 Task: Check the news on climate change.
Action: Mouse moved to (126, 219)
Screenshot: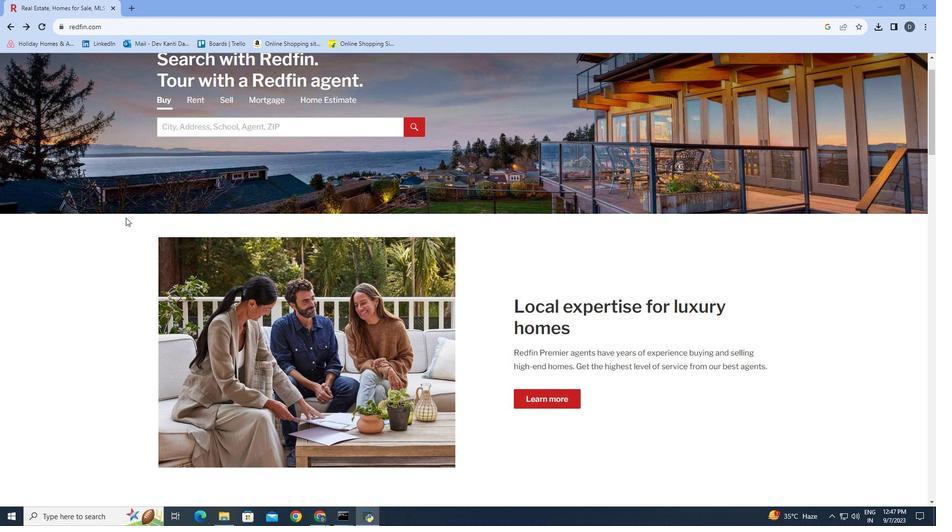 
Action: Mouse scrolled (126, 218) with delta (0, 0)
Screenshot: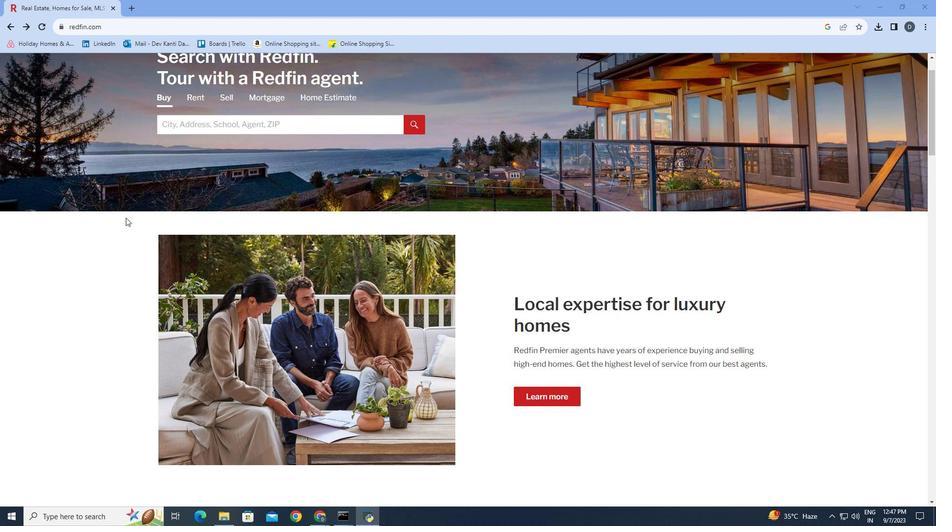 
Action: Mouse scrolled (126, 218) with delta (0, 0)
Screenshot: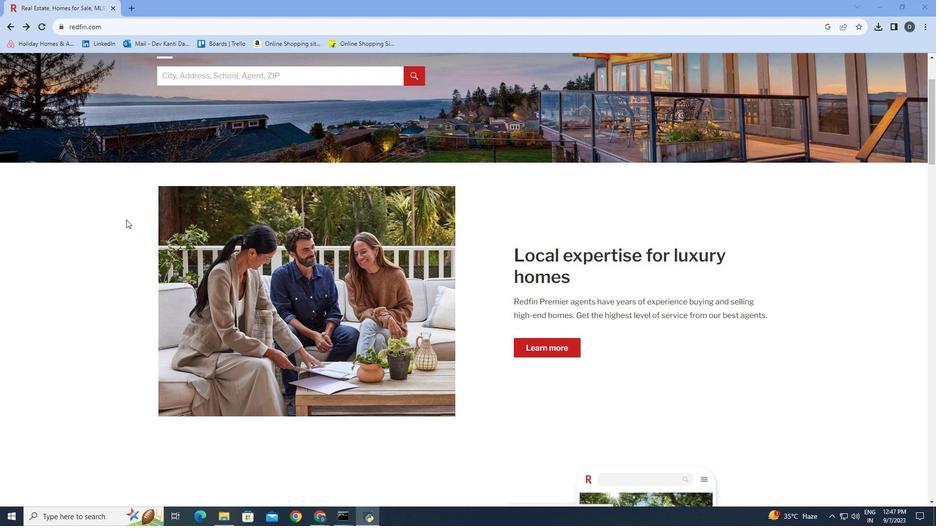 
Action: Mouse moved to (127, 221)
Screenshot: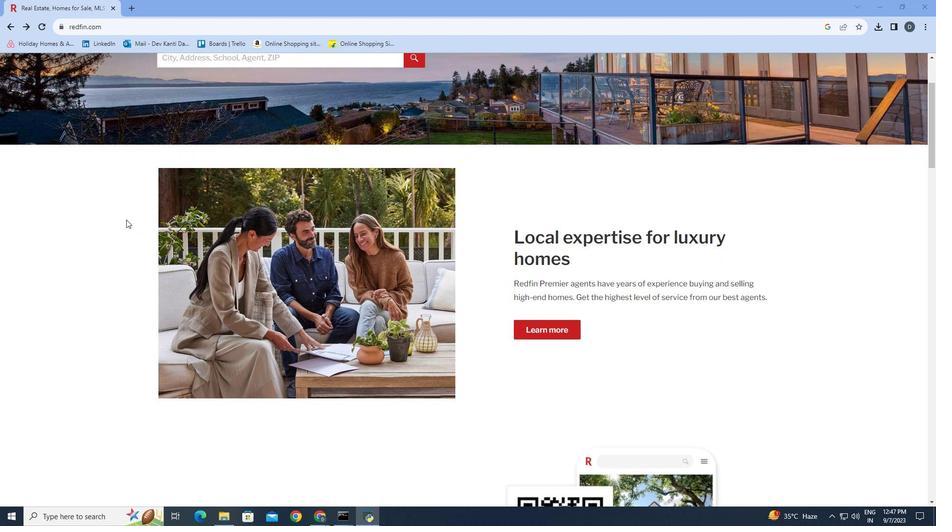 
Action: Mouse scrolled (127, 220) with delta (0, 0)
Screenshot: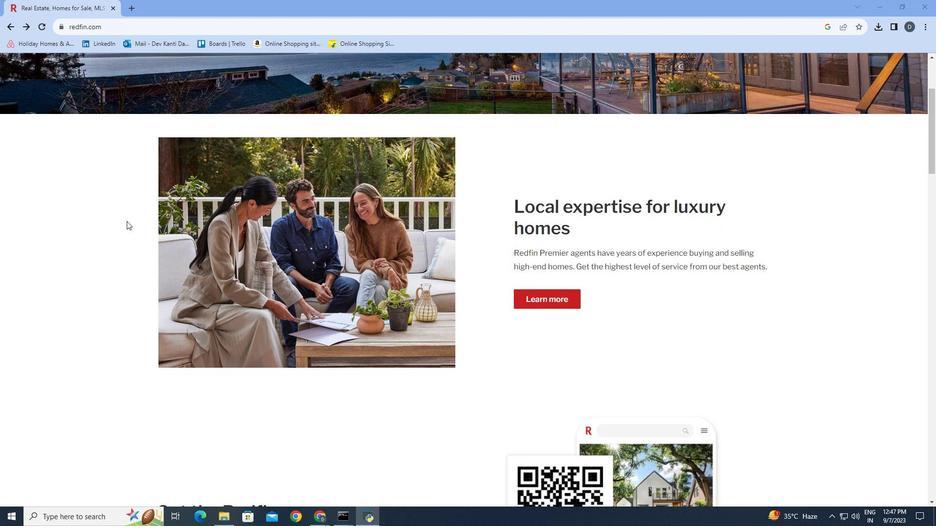 
Action: Mouse moved to (127, 222)
Screenshot: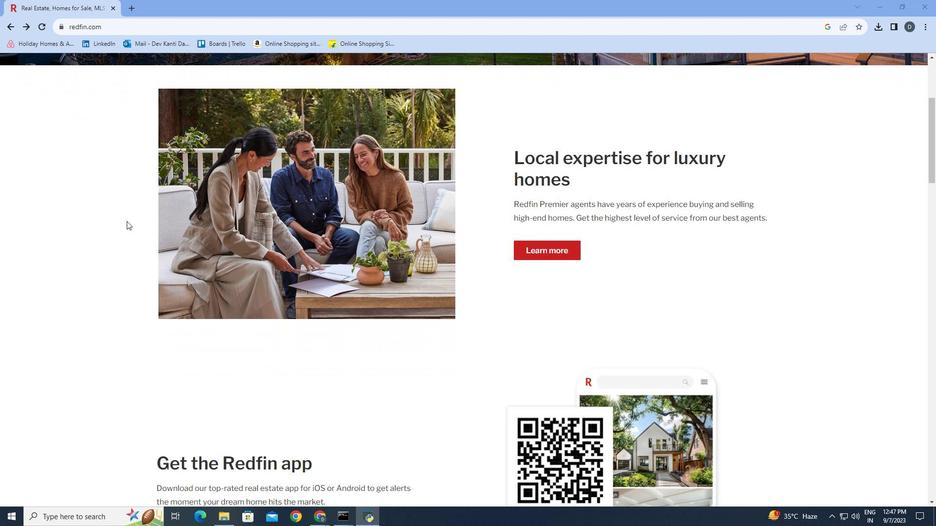 
Action: Mouse scrolled (127, 221) with delta (0, 0)
Screenshot: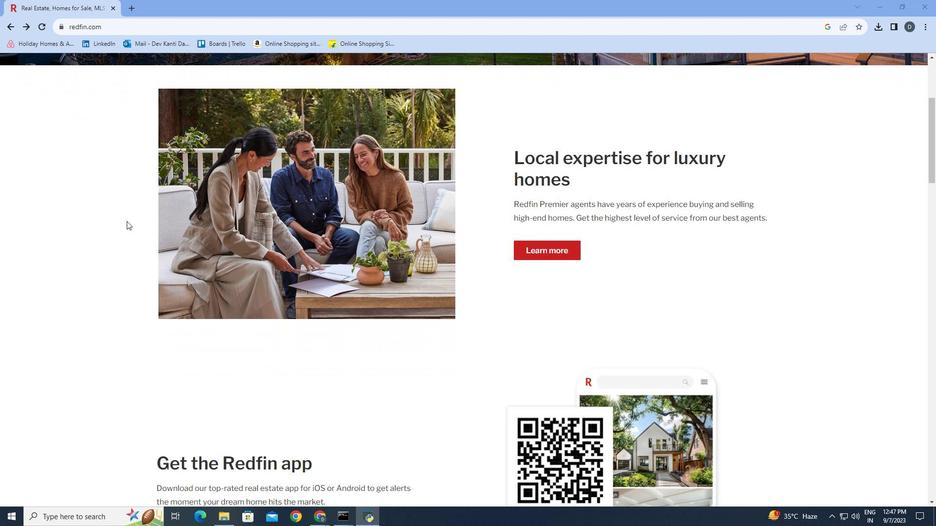 
Action: Mouse scrolled (127, 221) with delta (0, 0)
Screenshot: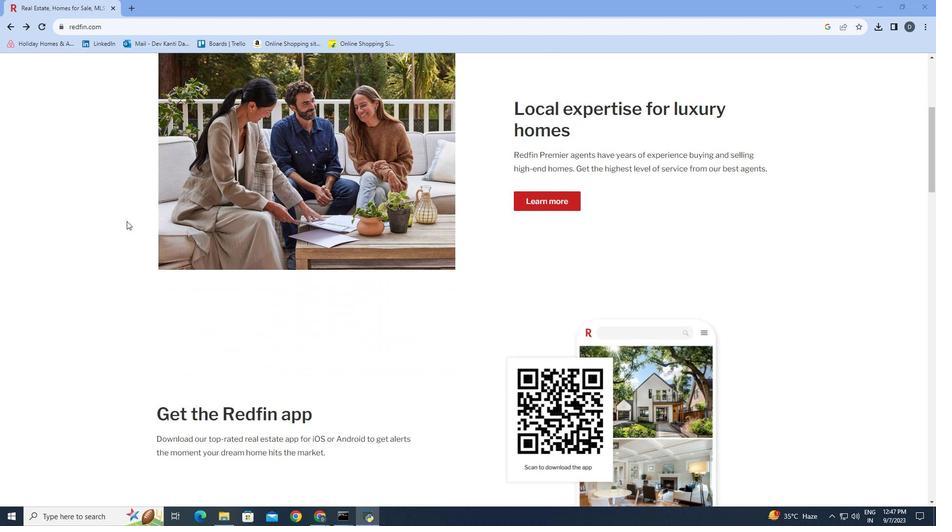 
Action: Mouse scrolled (127, 221) with delta (0, 0)
Screenshot: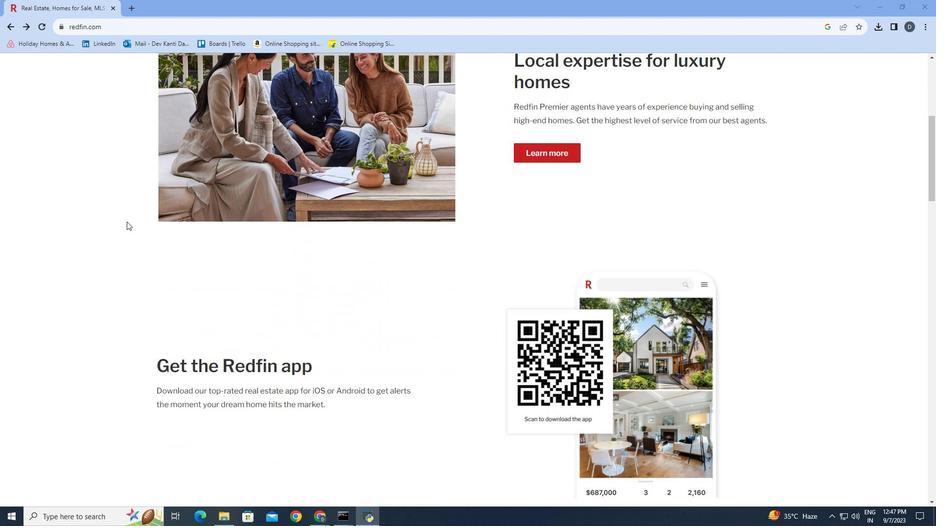 
Action: Mouse moved to (127, 222)
Screenshot: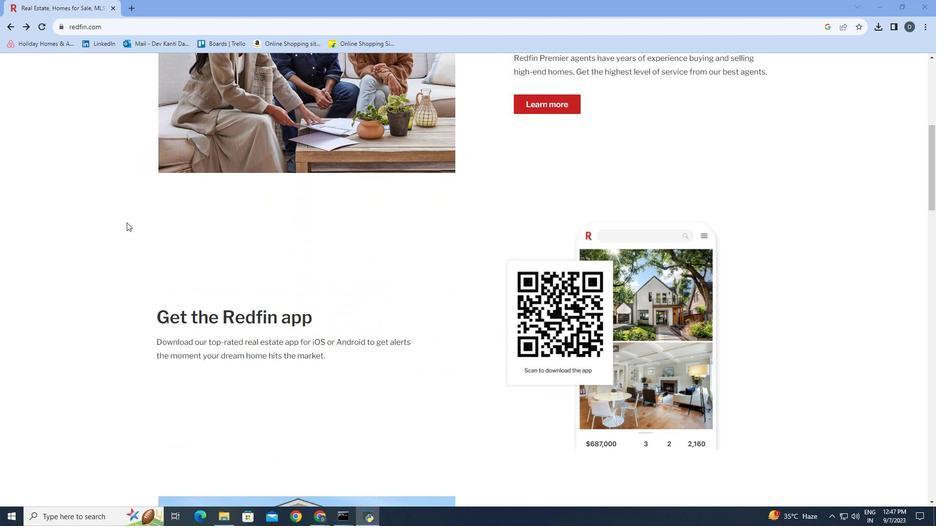 
Action: Mouse scrolled (127, 222) with delta (0, 0)
Screenshot: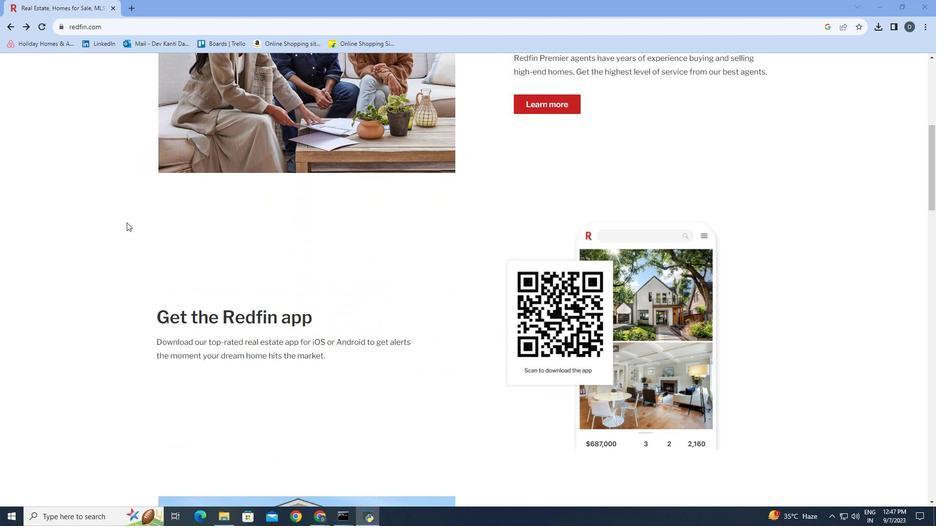 
Action: Mouse moved to (127, 223)
Screenshot: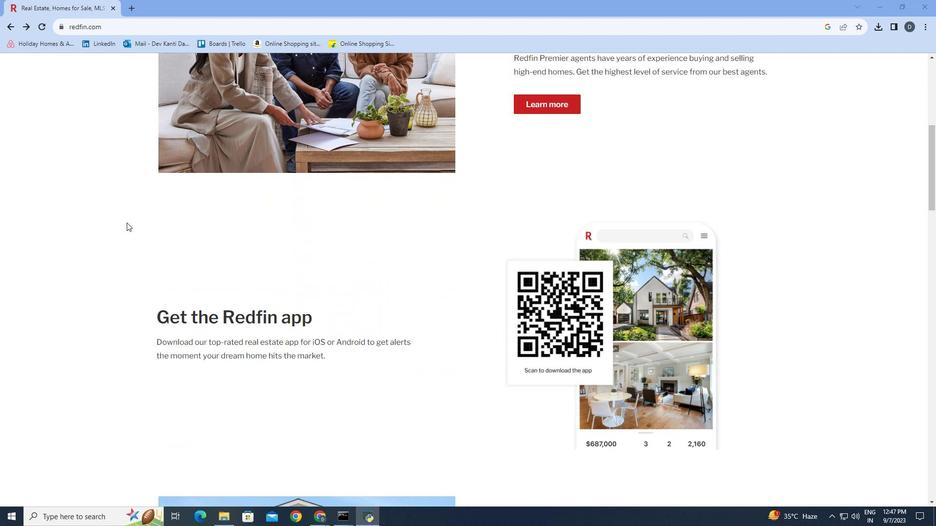 
Action: Mouse scrolled (127, 223) with delta (0, 0)
Screenshot: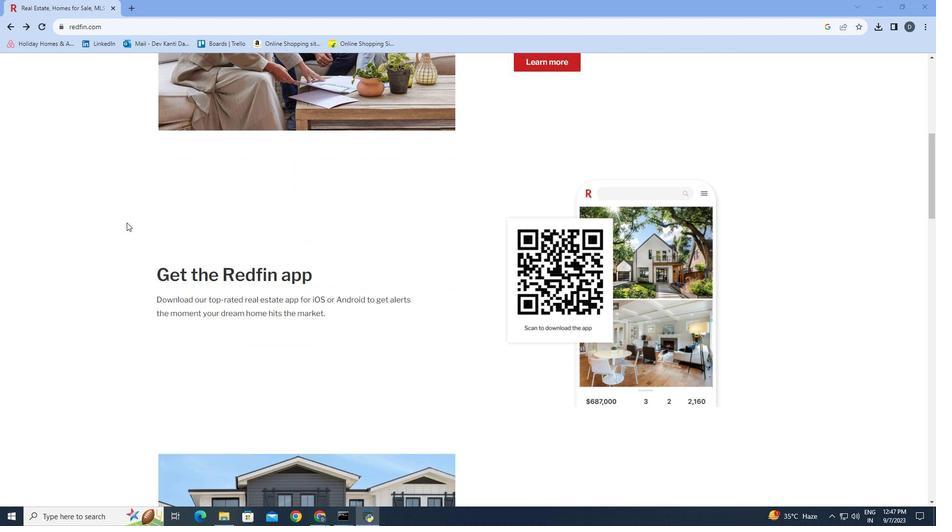 
Action: Mouse scrolled (127, 223) with delta (0, 0)
Screenshot: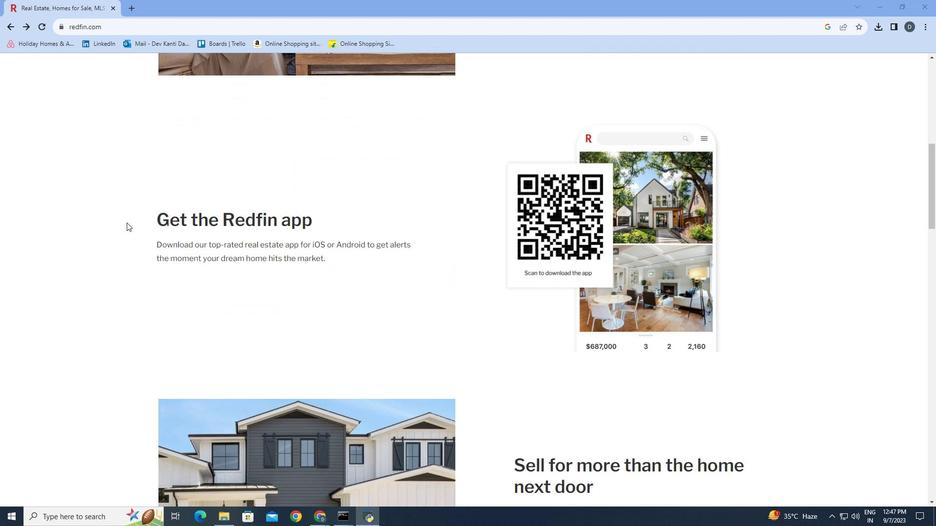 
Action: Mouse scrolled (127, 223) with delta (0, 0)
Screenshot: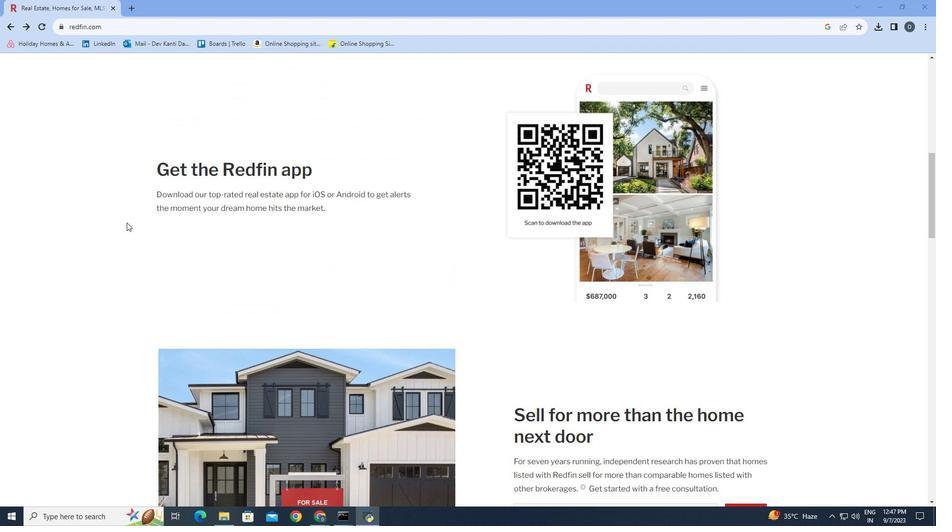 
Action: Mouse scrolled (127, 223) with delta (0, 0)
Screenshot: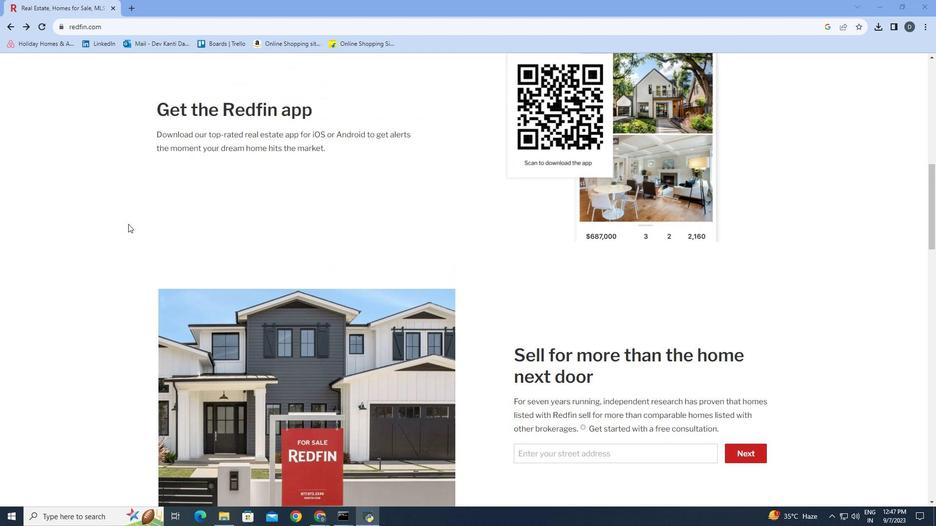 
Action: Mouse scrolled (127, 223) with delta (0, 0)
Screenshot: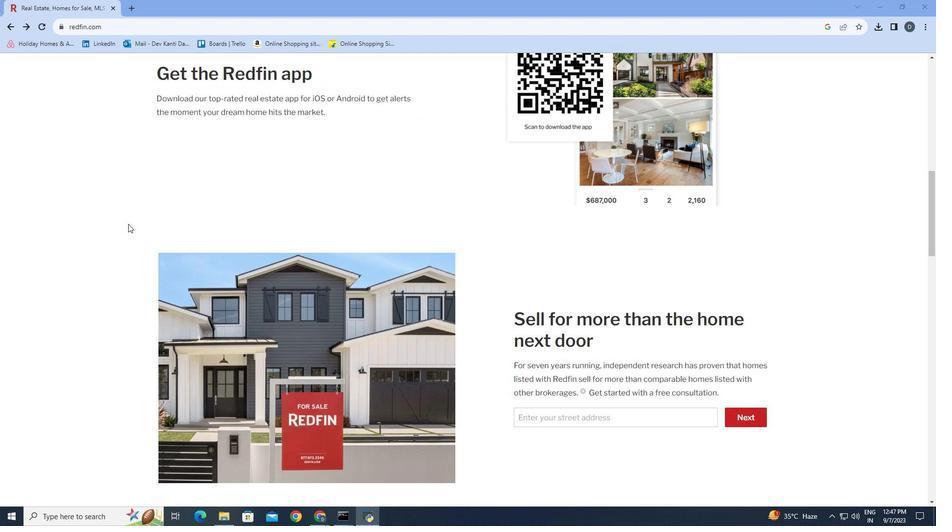 
Action: Mouse moved to (129, 225)
Screenshot: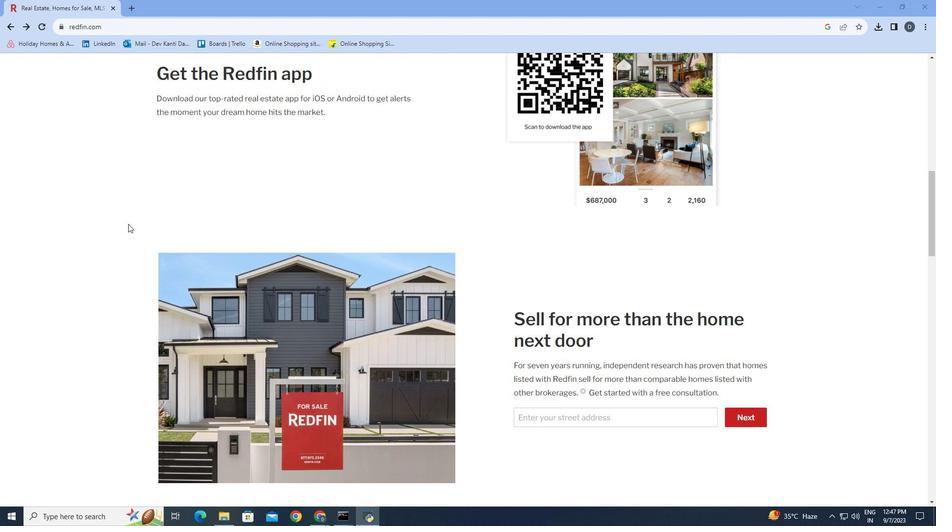 
Action: Mouse scrolled (129, 224) with delta (0, 0)
Screenshot: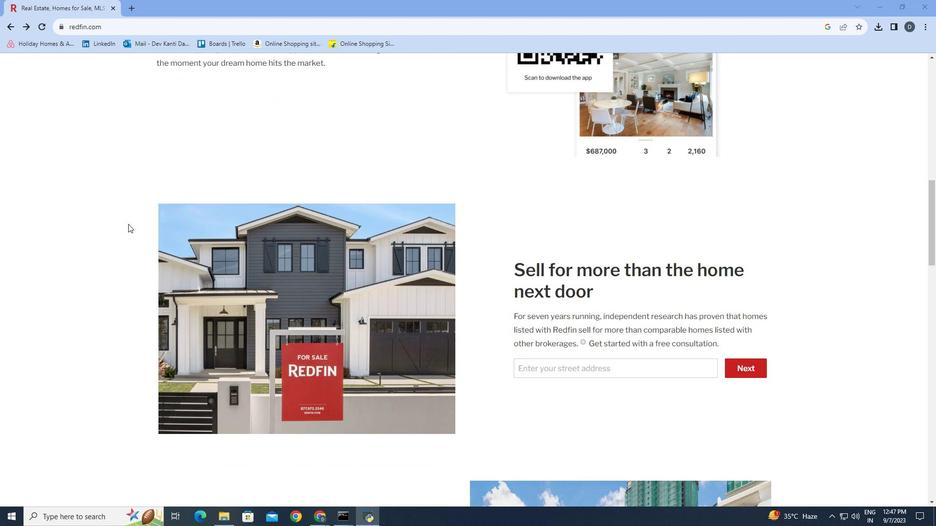 
Action: Mouse scrolled (129, 224) with delta (0, 0)
Screenshot: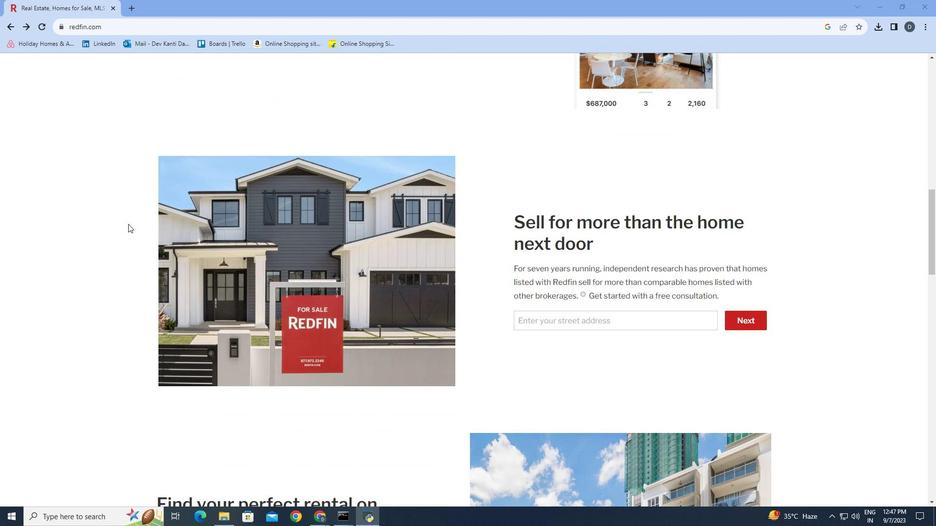 
Action: Mouse scrolled (129, 224) with delta (0, 0)
Screenshot: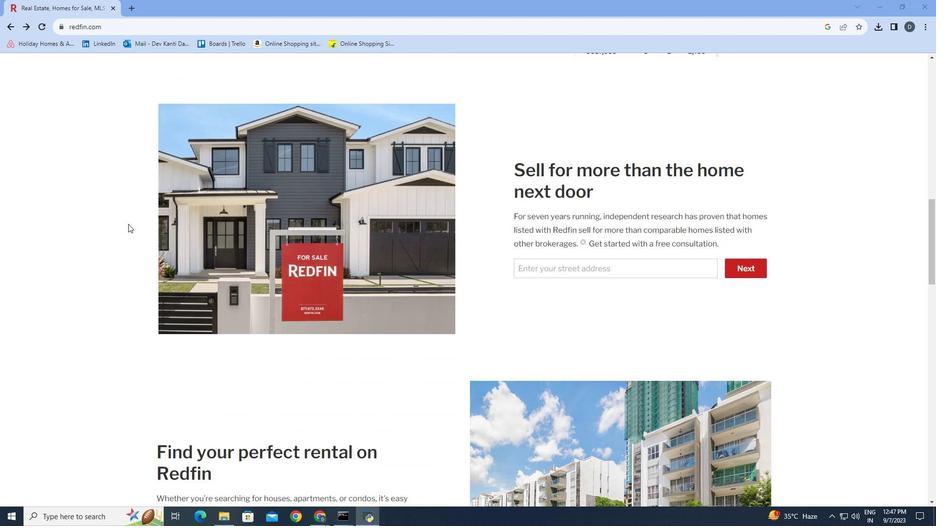 
Action: Mouse scrolled (129, 224) with delta (0, 0)
Screenshot: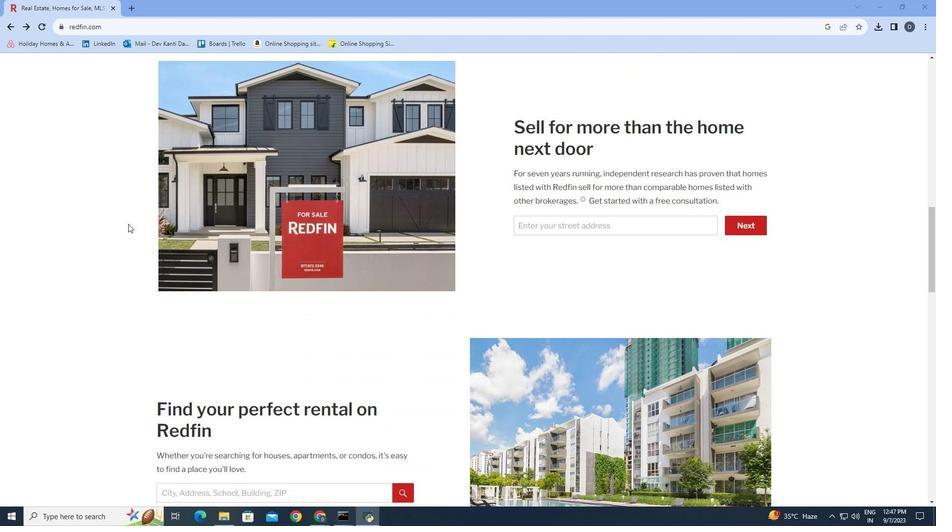 
Action: Mouse scrolled (129, 224) with delta (0, 0)
Screenshot: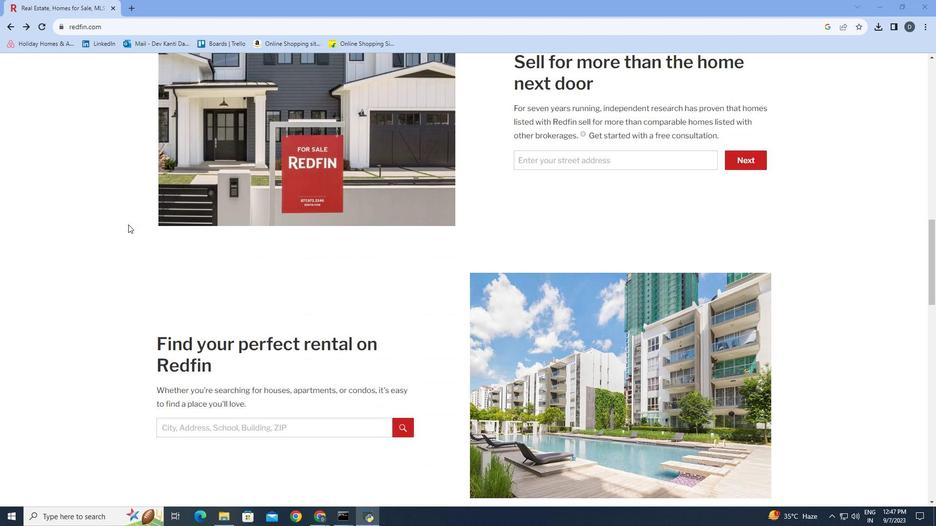 
Action: Mouse scrolled (129, 224) with delta (0, 0)
Screenshot: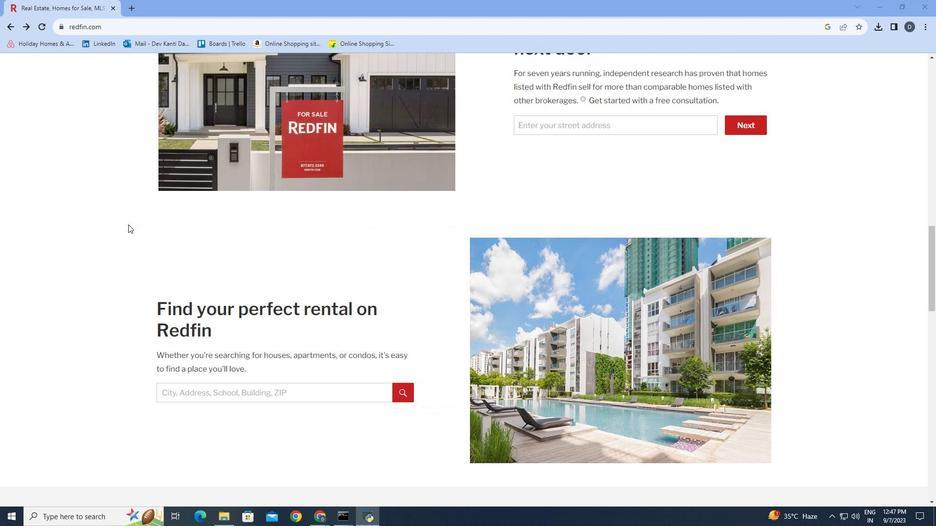 
Action: Mouse moved to (130, 225)
Screenshot: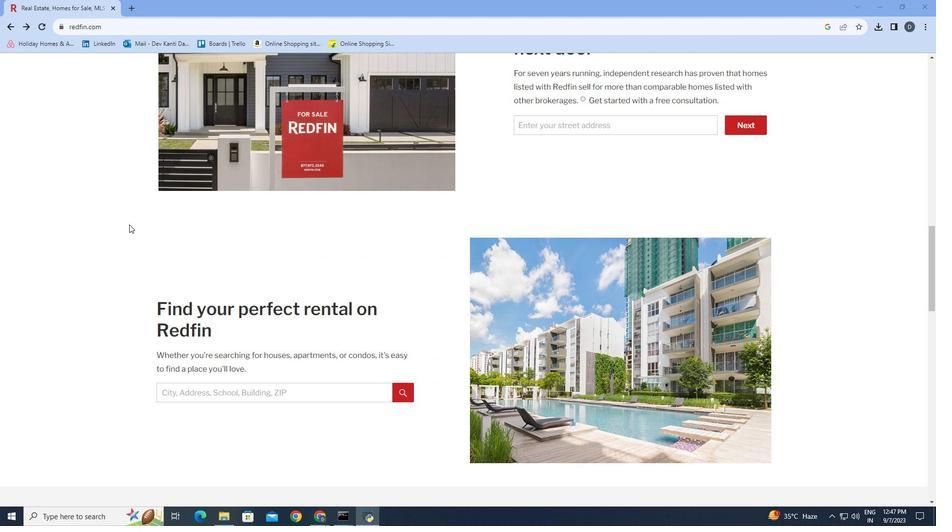 
Action: Mouse scrolled (130, 225) with delta (0, 0)
Screenshot: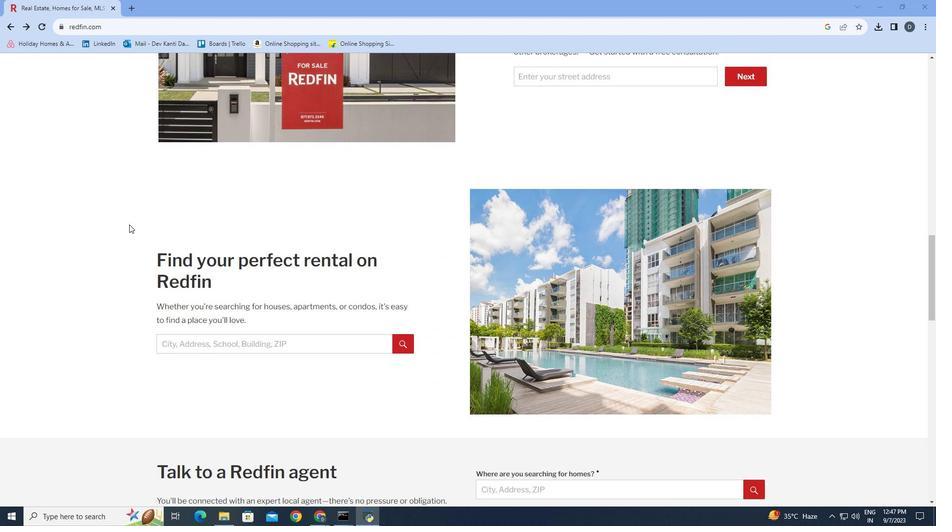 
Action: Mouse scrolled (130, 225) with delta (0, 0)
Screenshot: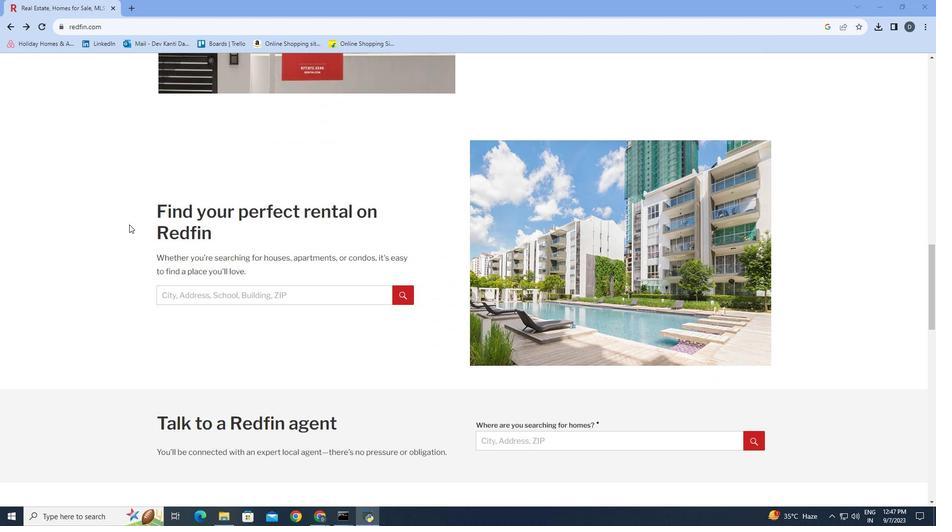 
Action: Mouse scrolled (130, 225) with delta (0, 0)
Screenshot: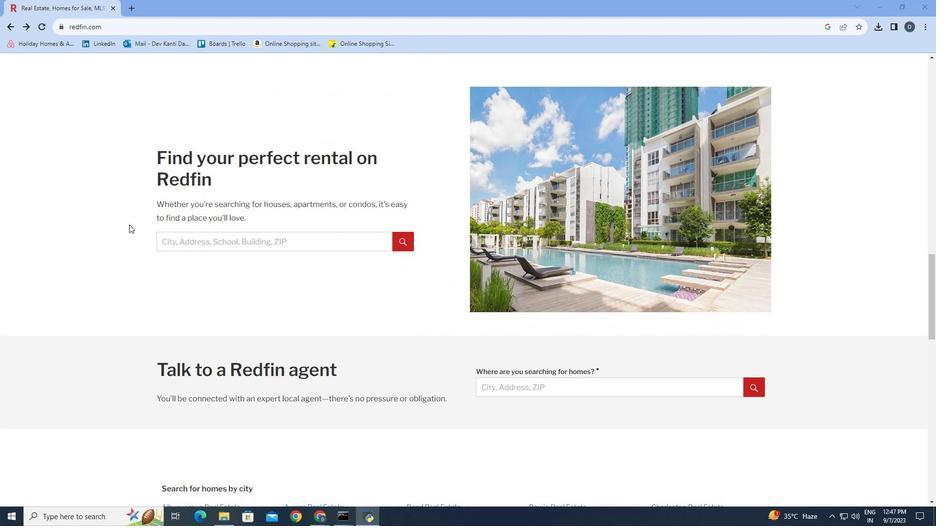 
Action: Mouse scrolled (130, 225) with delta (0, 0)
Screenshot: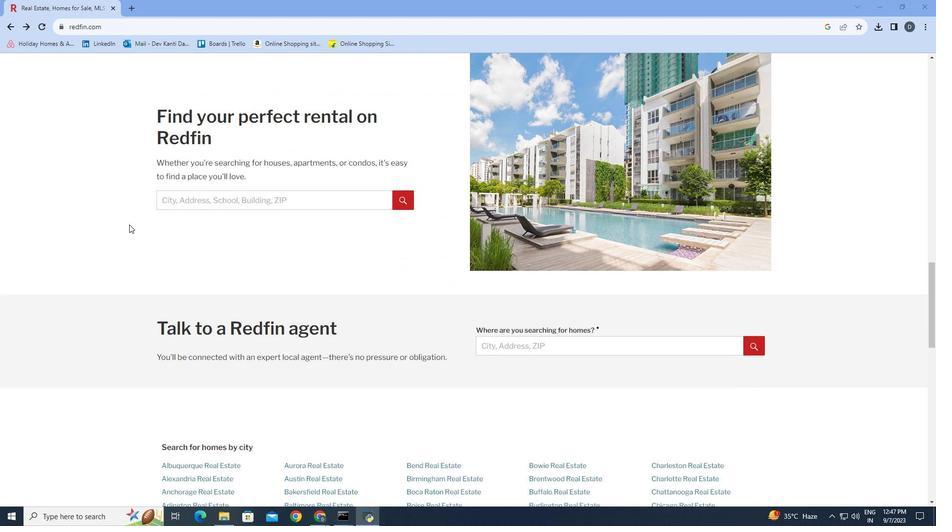 
Action: Mouse scrolled (130, 225) with delta (0, 0)
Screenshot: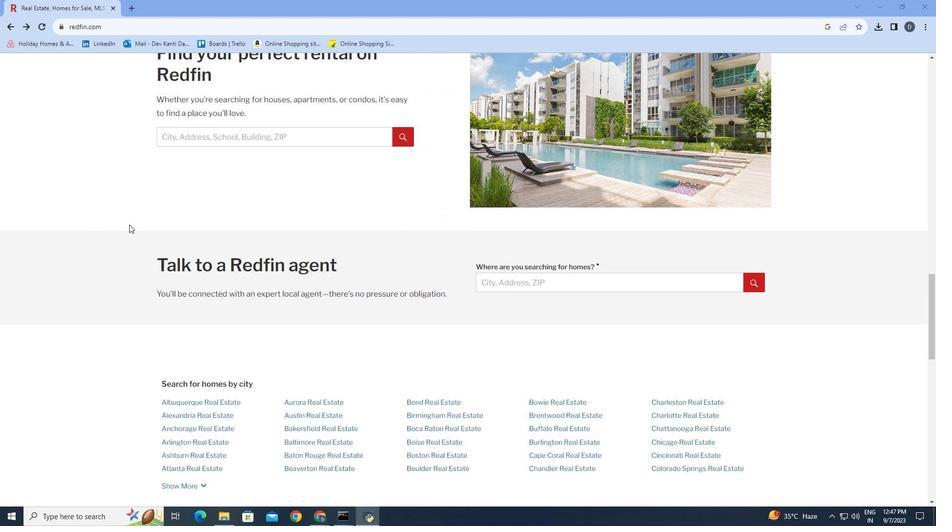 
Action: Mouse scrolled (130, 225) with delta (0, 0)
Screenshot: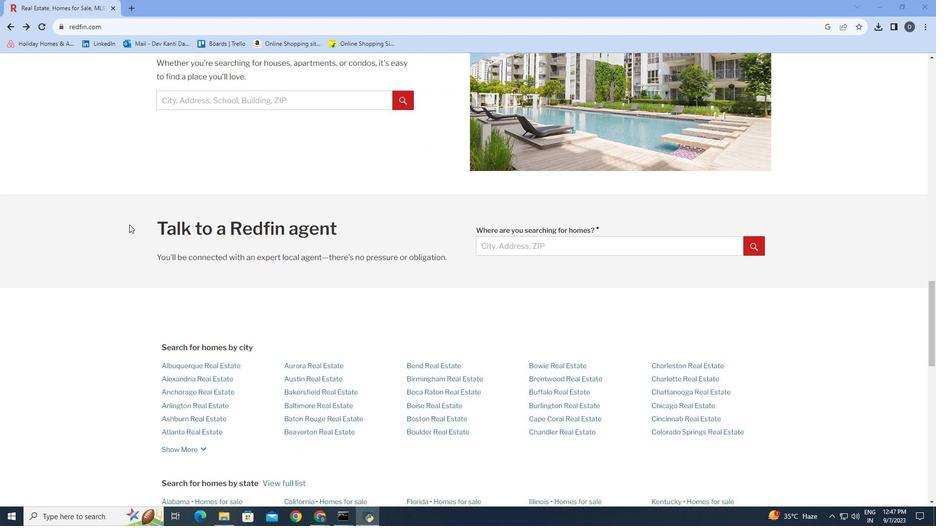 
Action: Mouse moved to (130, 225)
Screenshot: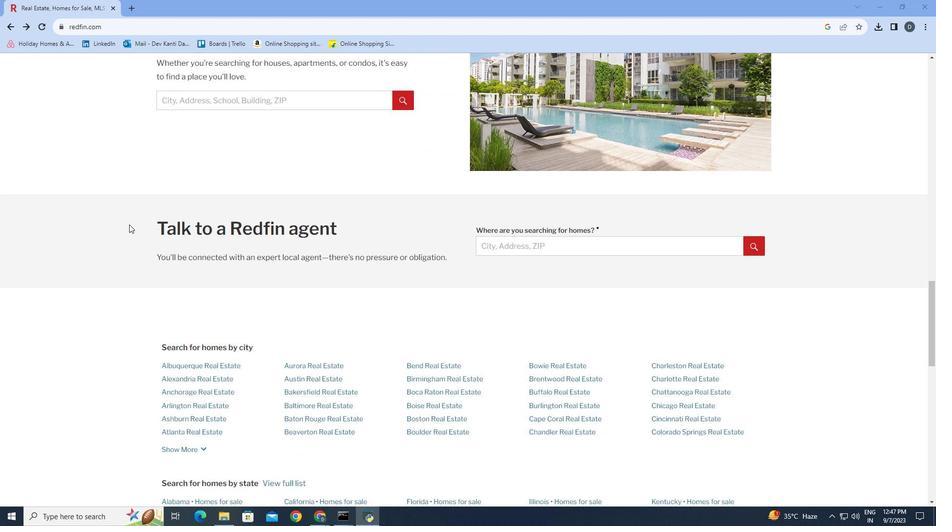 
Action: Mouse scrolled (130, 225) with delta (0, 0)
Screenshot: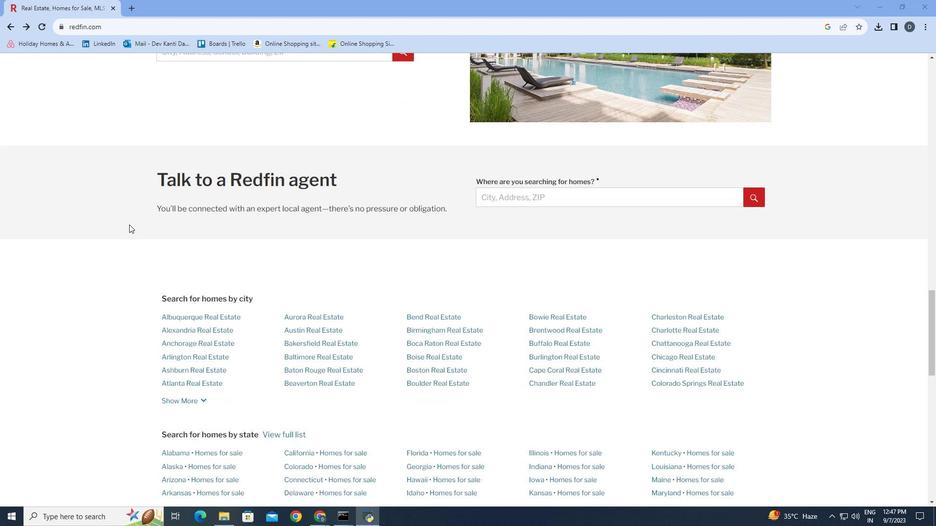 
Action: Mouse scrolled (130, 225) with delta (0, 0)
Screenshot: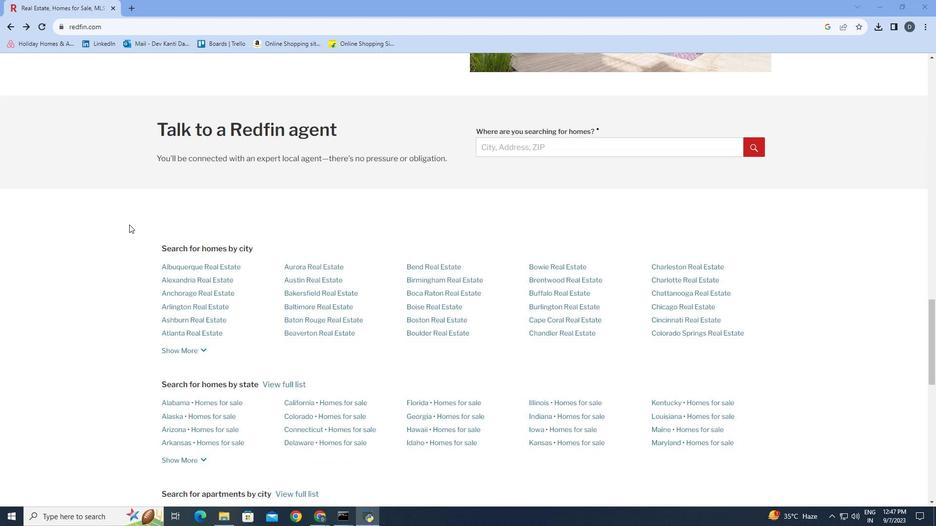 
Action: Mouse scrolled (130, 225) with delta (0, 0)
Screenshot: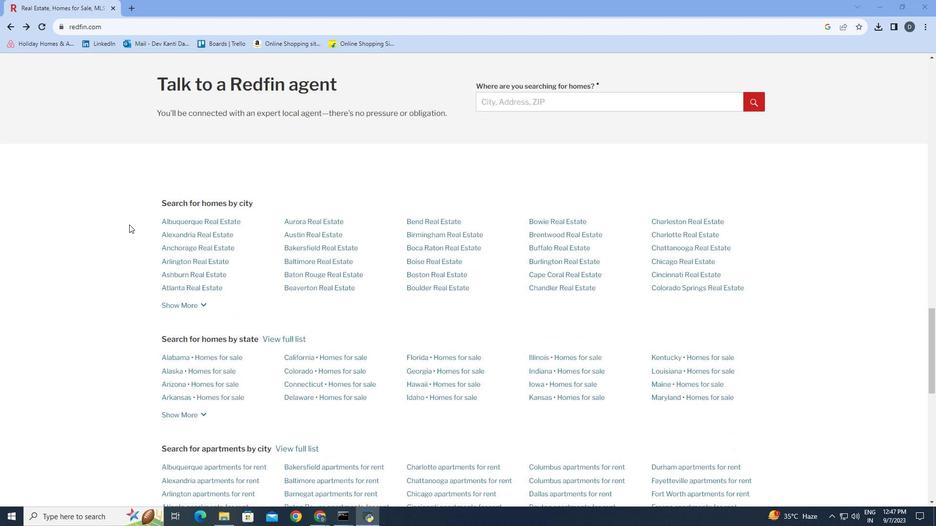 
Action: Mouse scrolled (130, 225) with delta (0, 0)
Screenshot: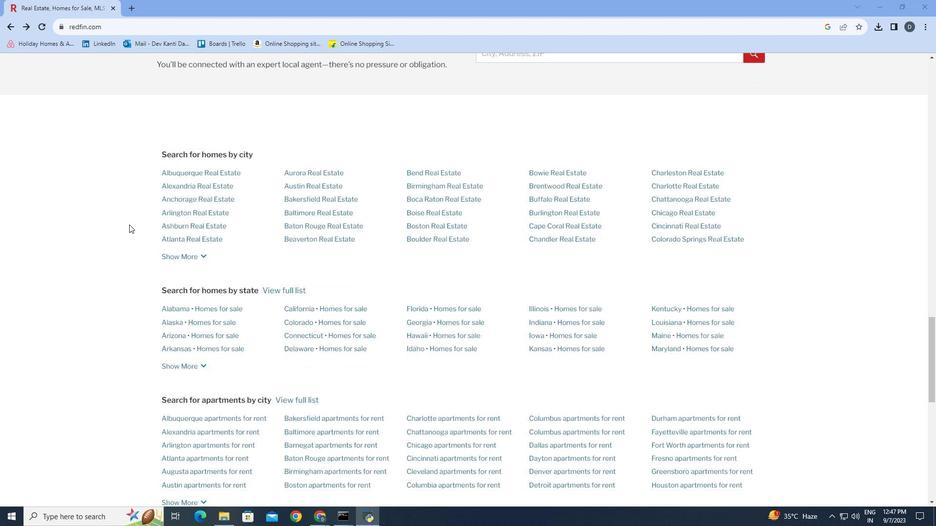 
Action: Mouse scrolled (130, 225) with delta (0, 0)
Screenshot: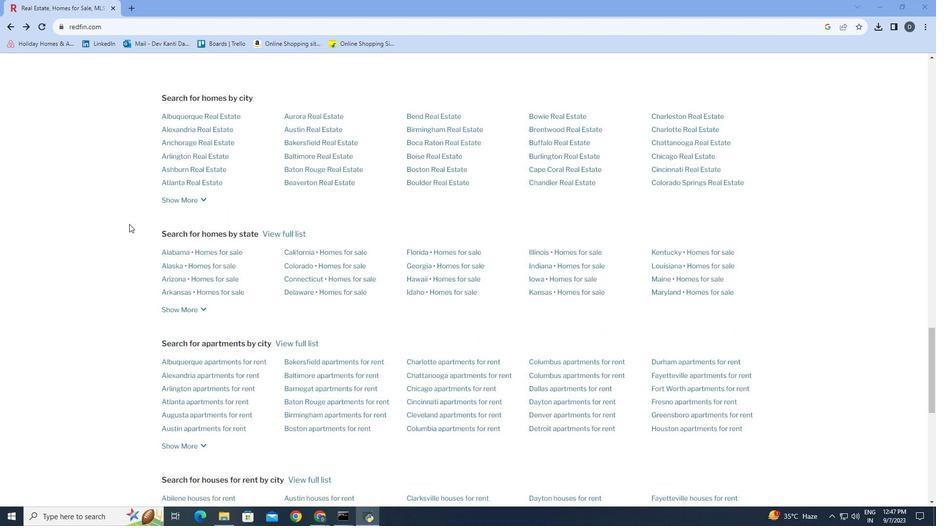 
Action: Mouse scrolled (130, 225) with delta (0, 0)
Screenshot: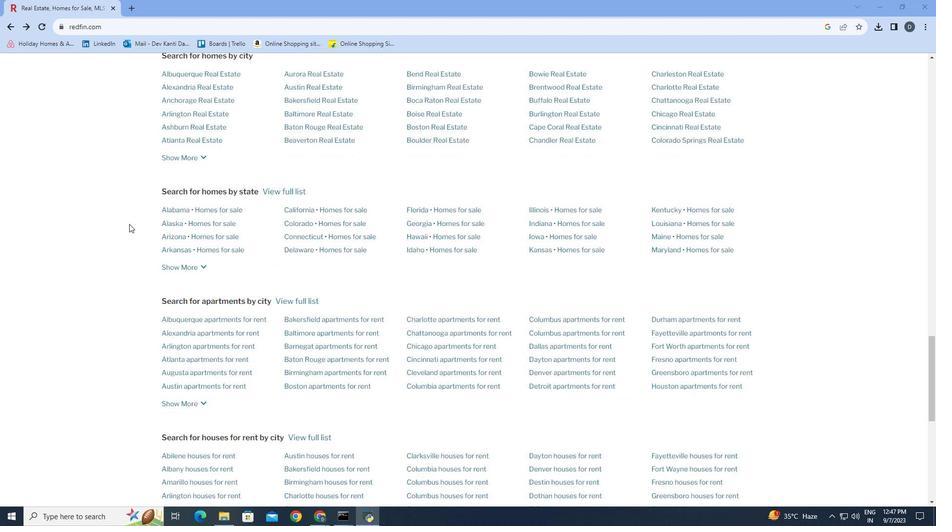 
Action: Mouse moved to (130, 225)
Screenshot: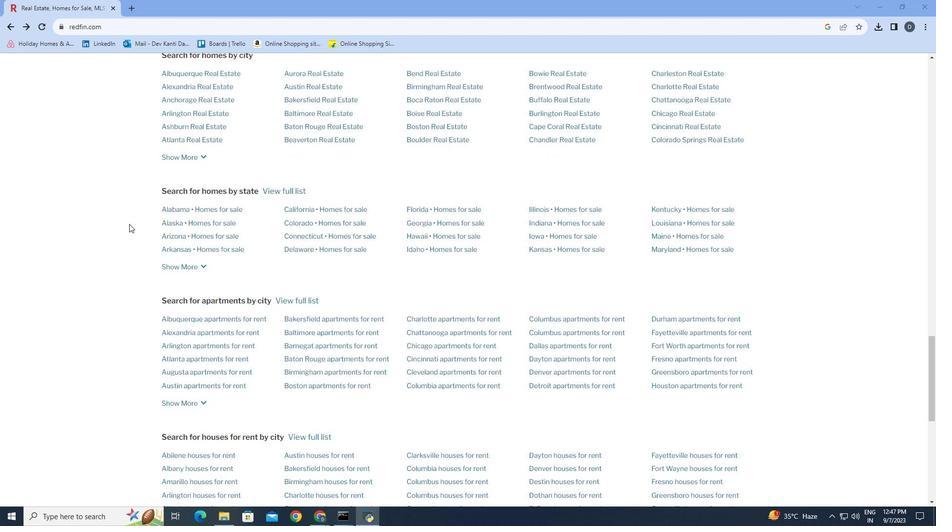 
Action: Mouse scrolled (130, 224) with delta (0, 0)
Screenshot: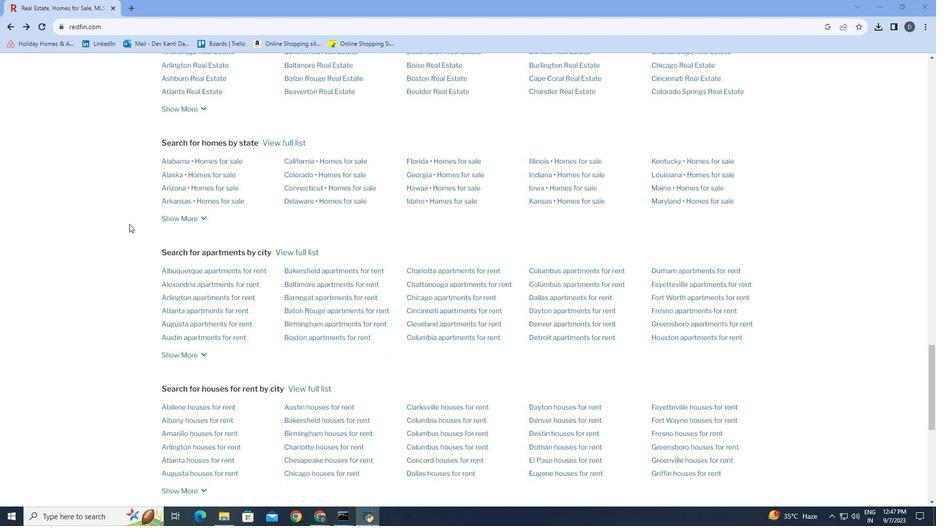 
Action: Mouse scrolled (130, 224) with delta (0, 0)
Screenshot: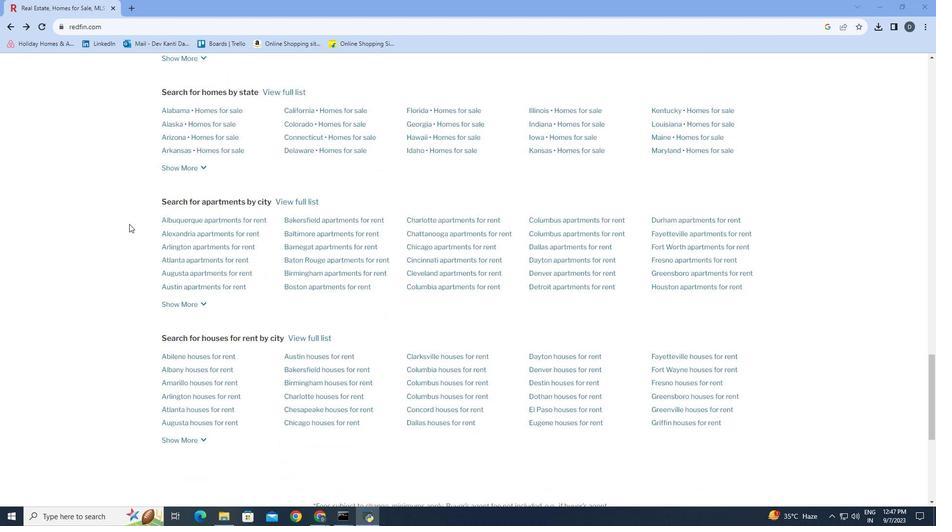 
Action: Mouse scrolled (130, 224) with delta (0, 0)
Screenshot: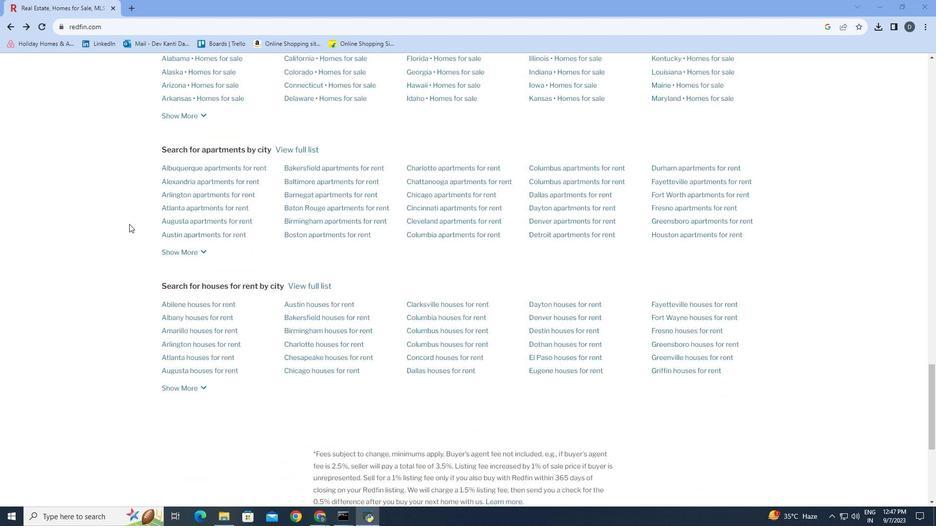 
Action: Mouse scrolled (130, 224) with delta (0, 0)
Screenshot: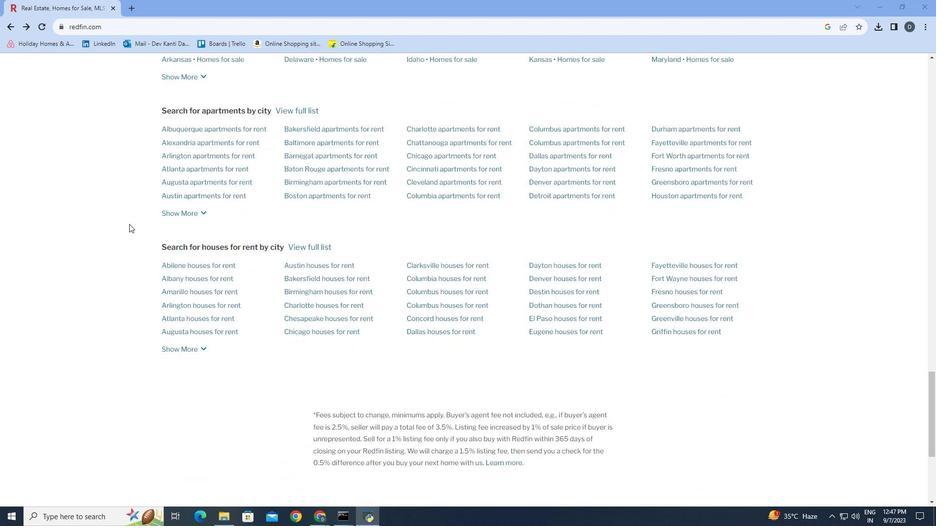 
Action: Mouse scrolled (130, 224) with delta (0, 0)
Screenshot: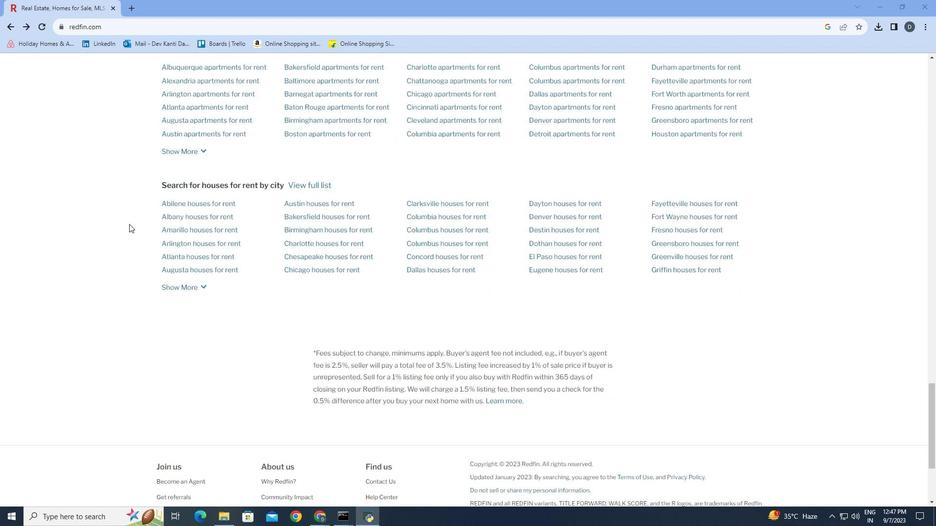 
Action: Mouse scrolled (130, 224) with delta (0, 0)
Screenshot: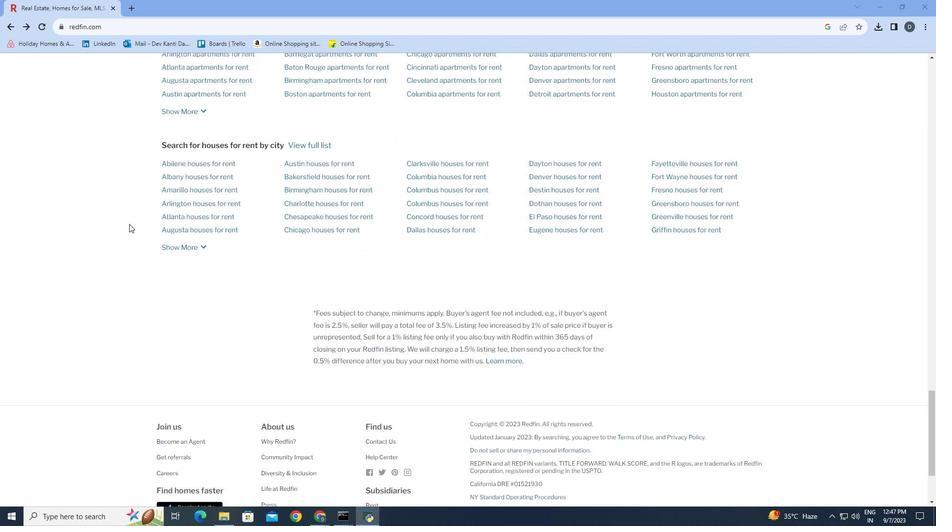 
Action: Mouse scrolled (130, 224) with delta (0, 0)
Screenshot: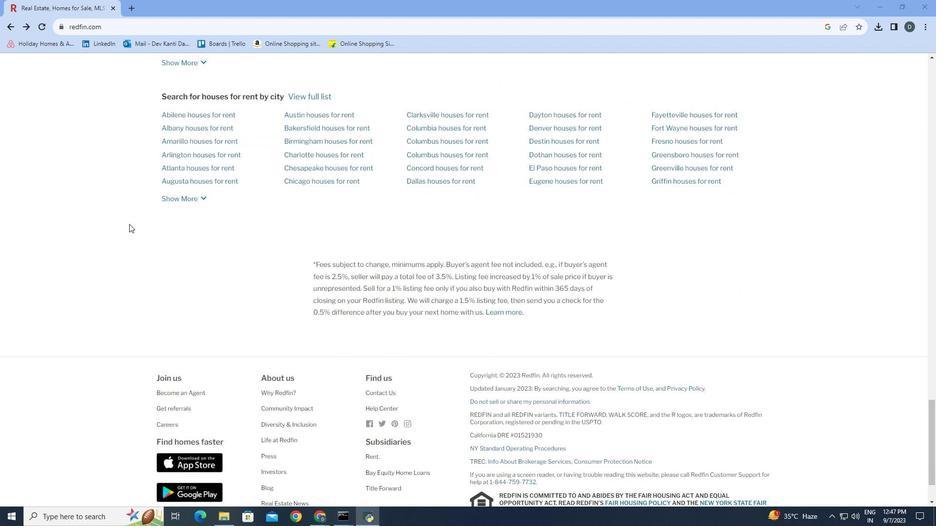 
Action: Mouse scrolled (130, 224) with delta (0, 0)
Screenshot: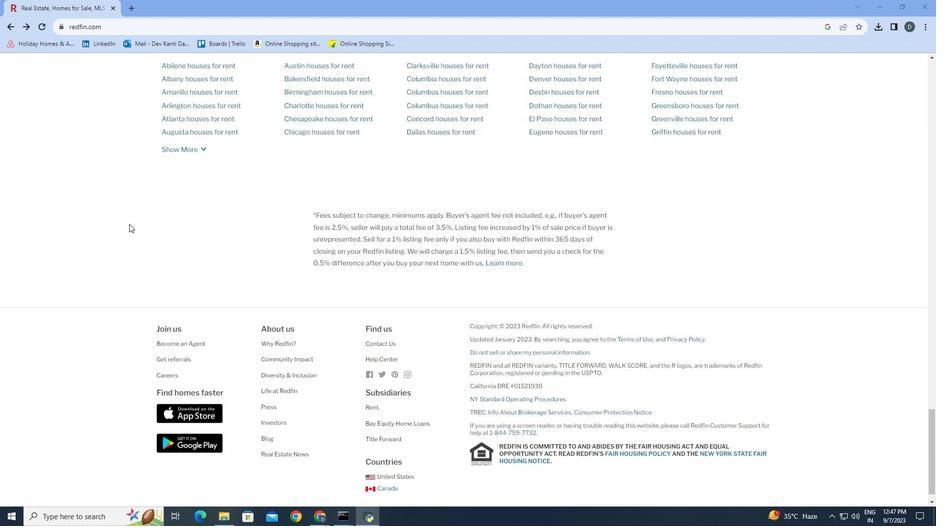 
Action: Mouse moved to (264, 453)
Screenshot: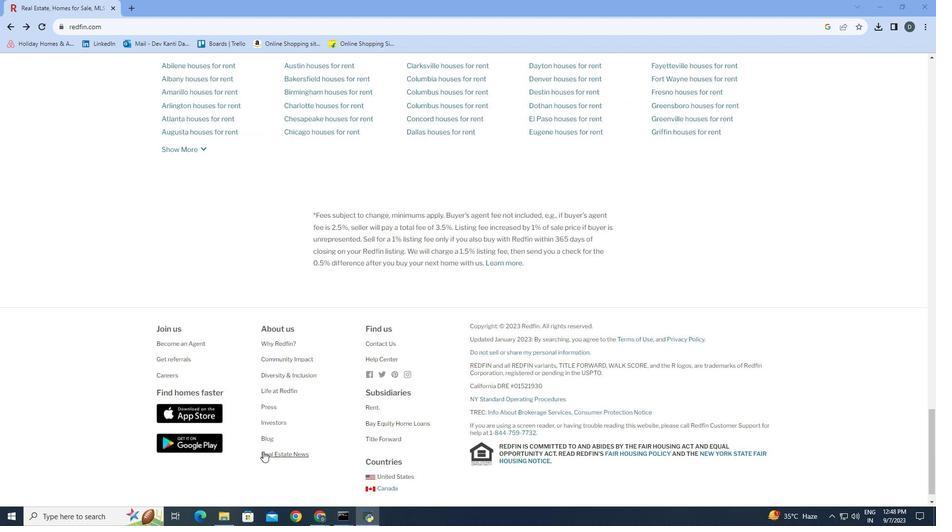 
Action: Mouse pressed left at (264, 453)
Screenshot: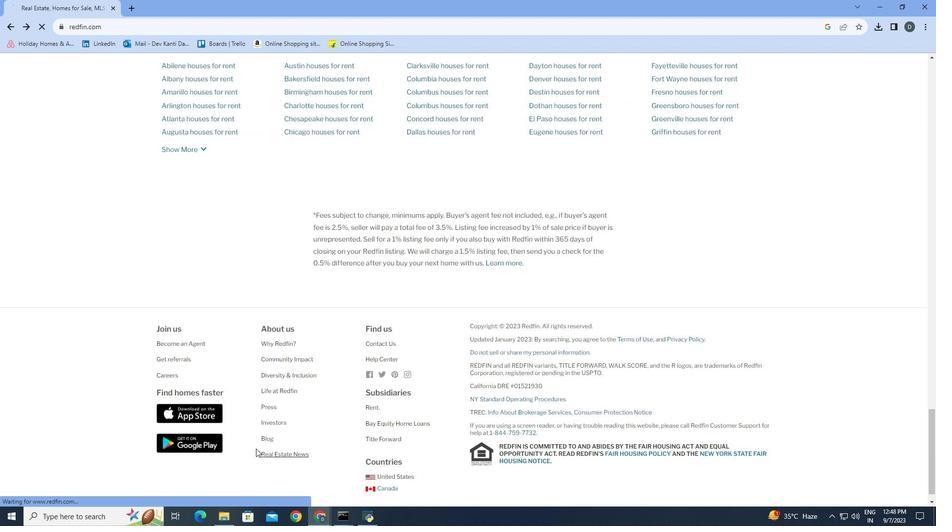
Action: Mouse moved to (269, 105)
Screenshot: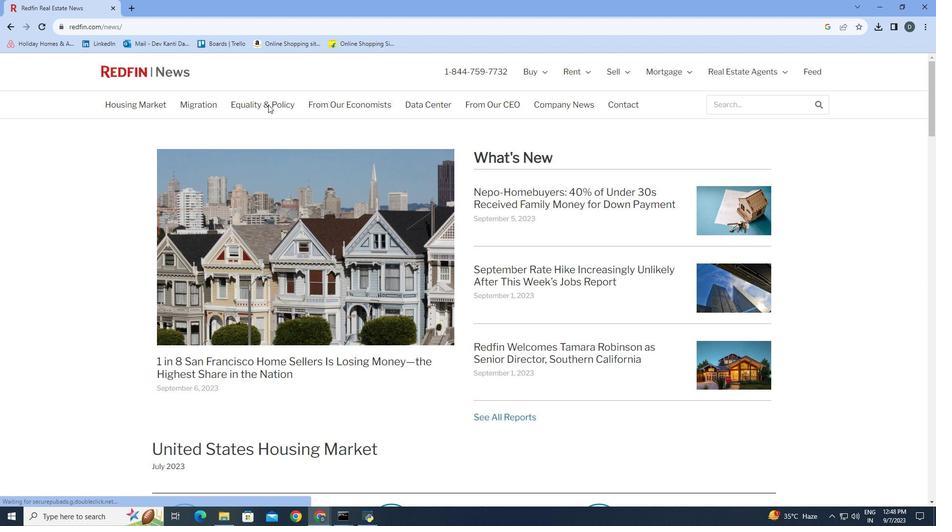 
Action: Mouse pressed left at (269, 105)
Screenshot: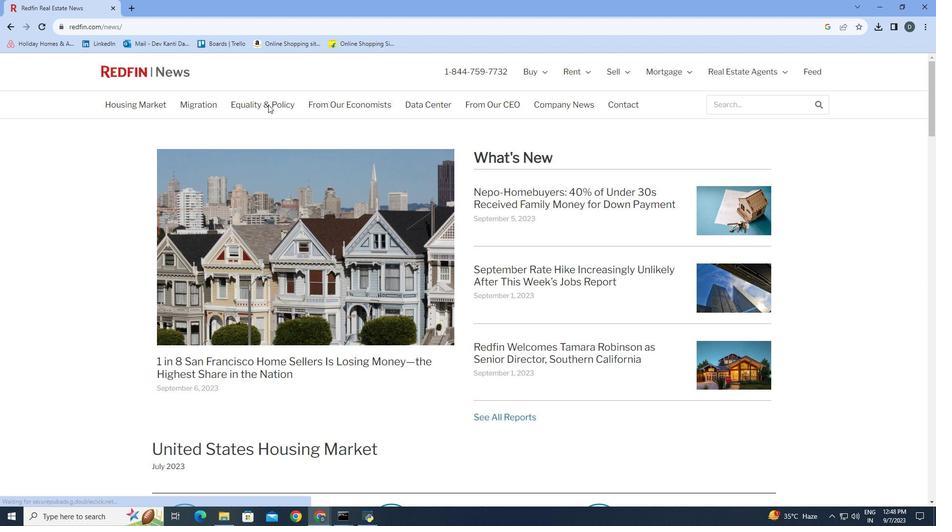 
Action: Mouse moved to (535, 241)
Screenshot: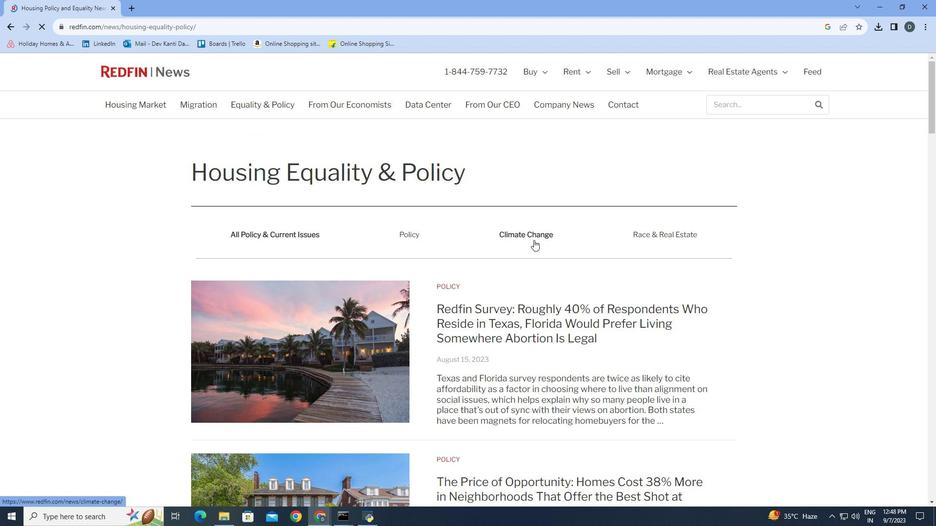 
Action: Mouse pressed left at (535, 241)
Screenshot: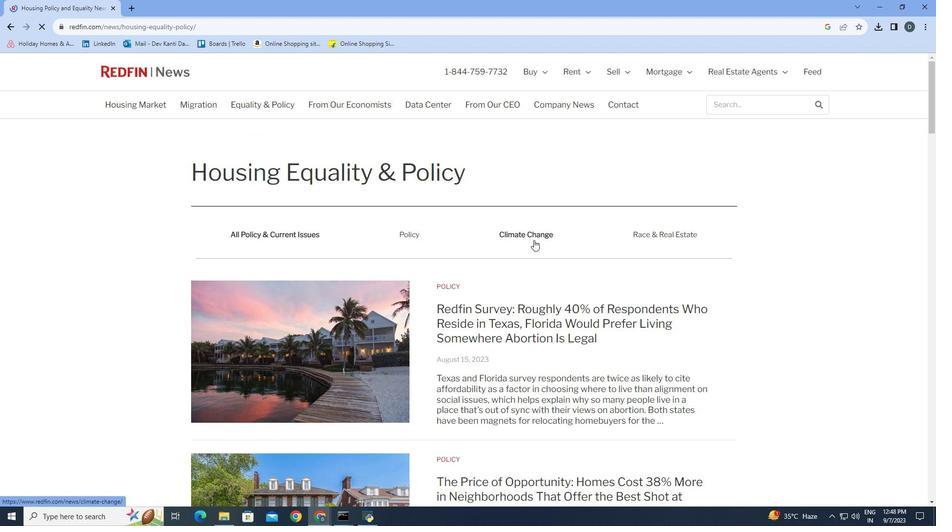 
Action: Mouse moved to (759, 184)
Screenshot: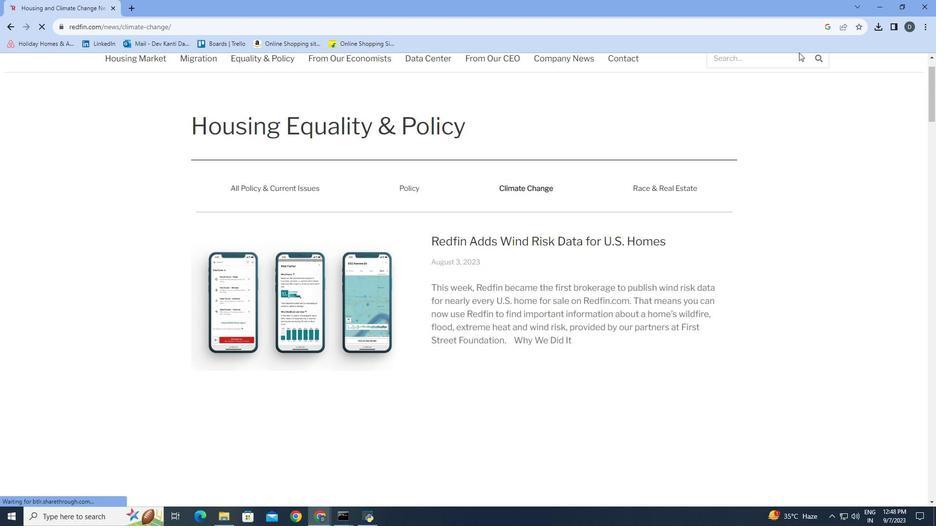 
Action: Mouse scrolled (759, 183) with delta (0, 0)
Screenshot: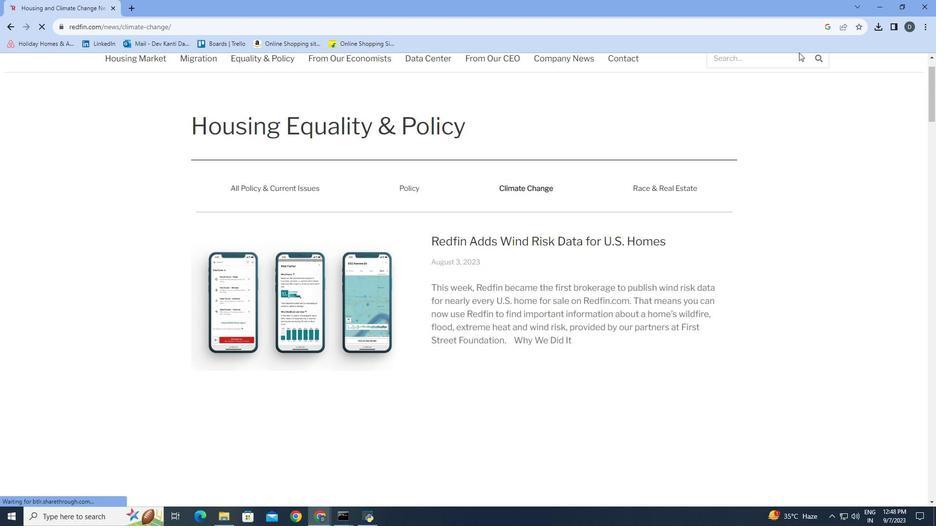 
Action: Mouse moved to (828, 7)
Screenshot: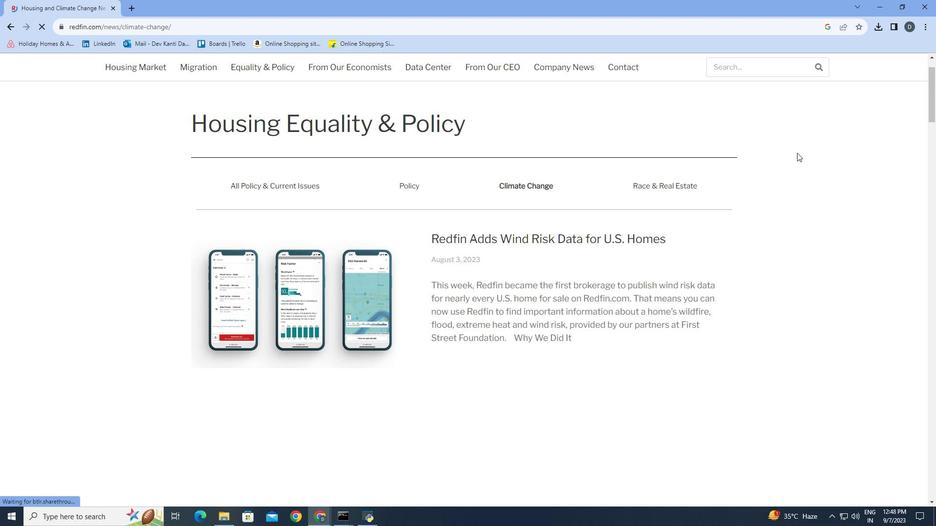 
Action: Mouse scrolled (828, 6) with delta (0, 0)
Screenshot: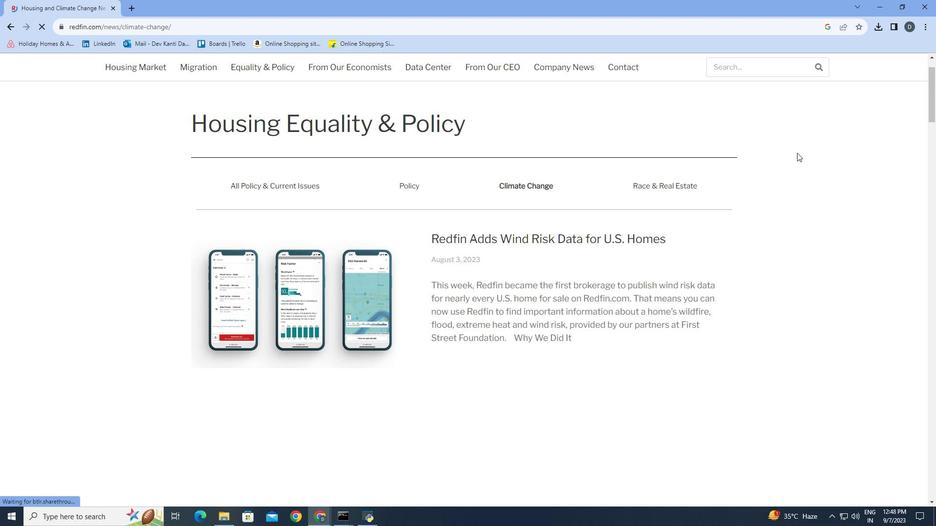 
Action: Mouse moved to (798, 152)
Screenshot: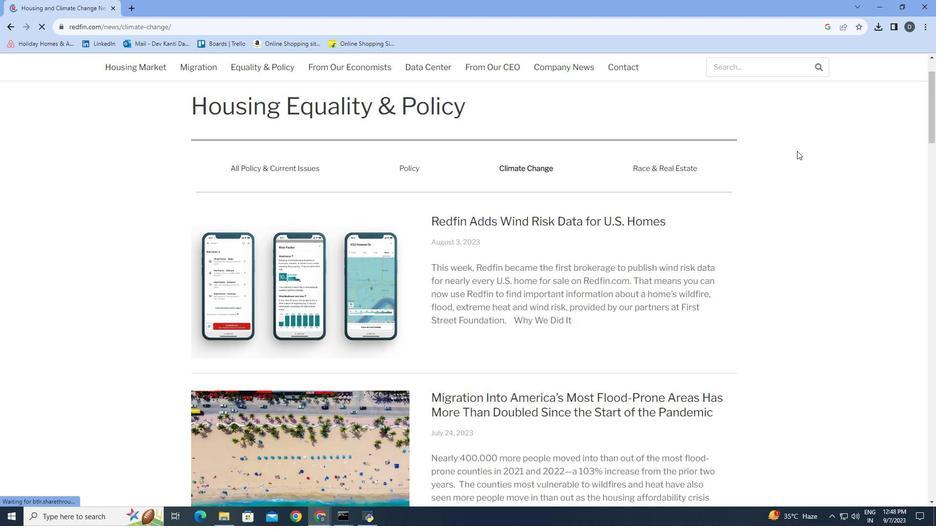 
Action: Mouse scrolled (798, 151) with delta (0, 0)
Screenshot: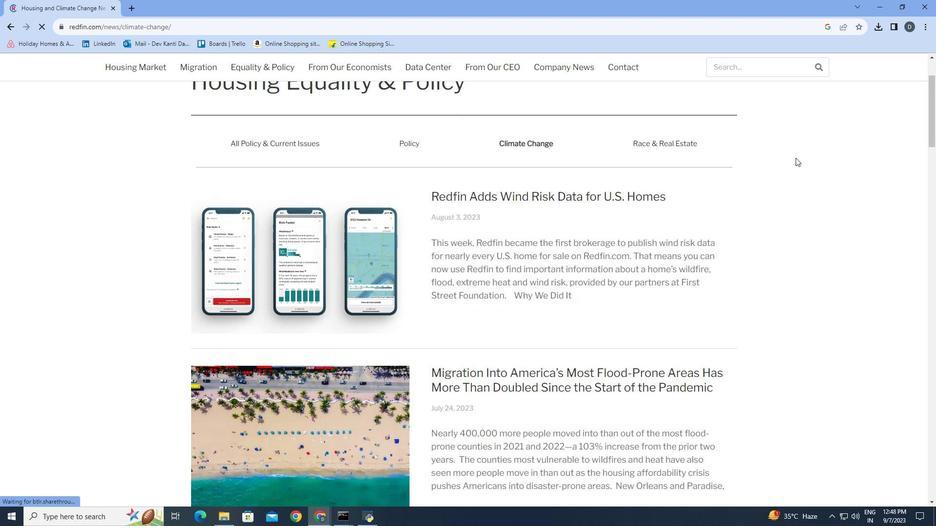 
Action: Mouse moved to (790, 178)
Screenshot: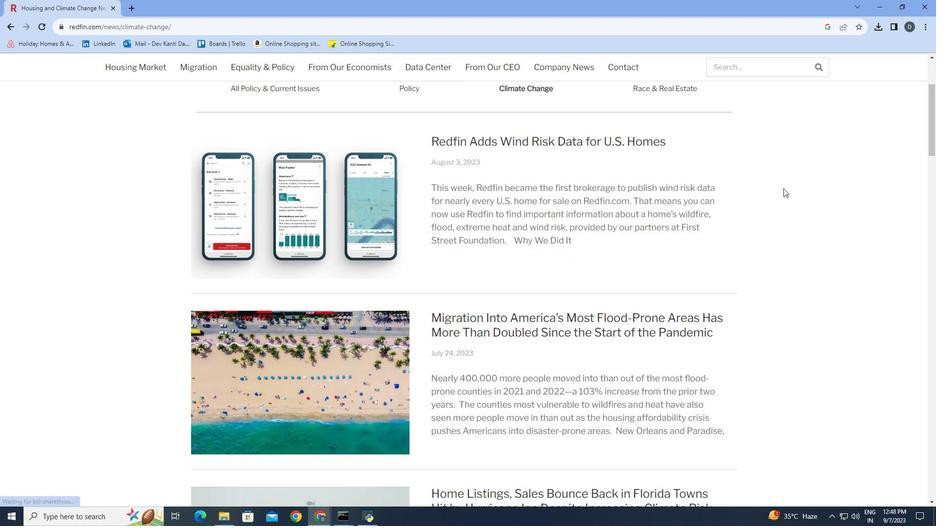 
Action: Mouse scrolled (790, 178) with delta (0, 0)
Screenshot: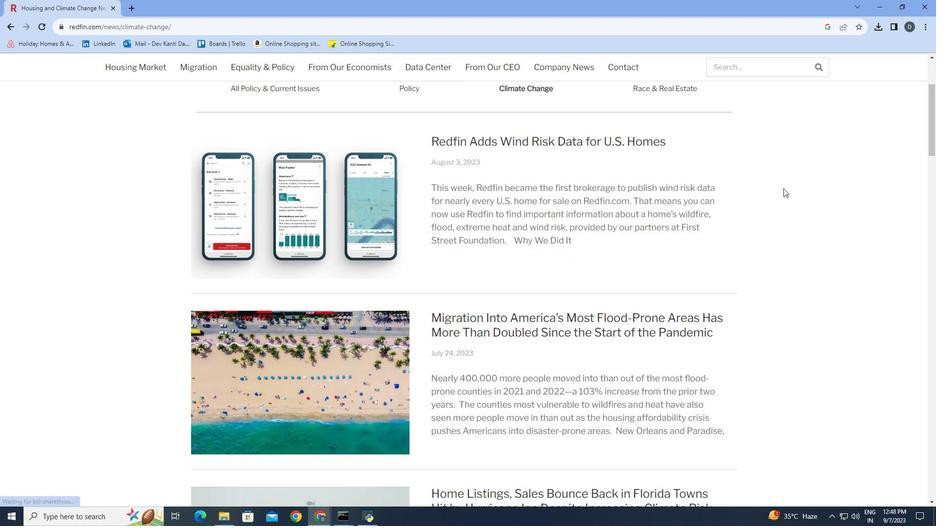 
Action: Mouse moved to (770, 196)
Screenshot: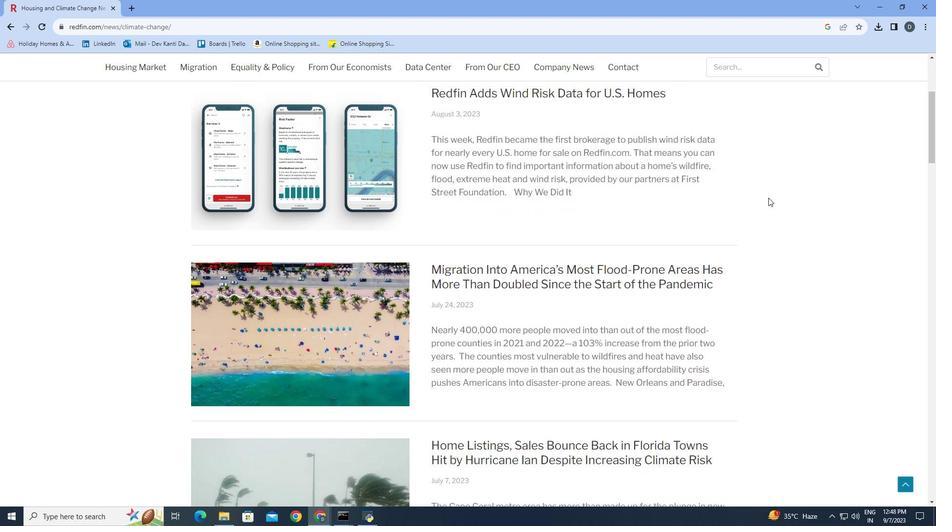 
Action: Mouse scrolled (770, 196) with delta (0, 0)
Screenshot: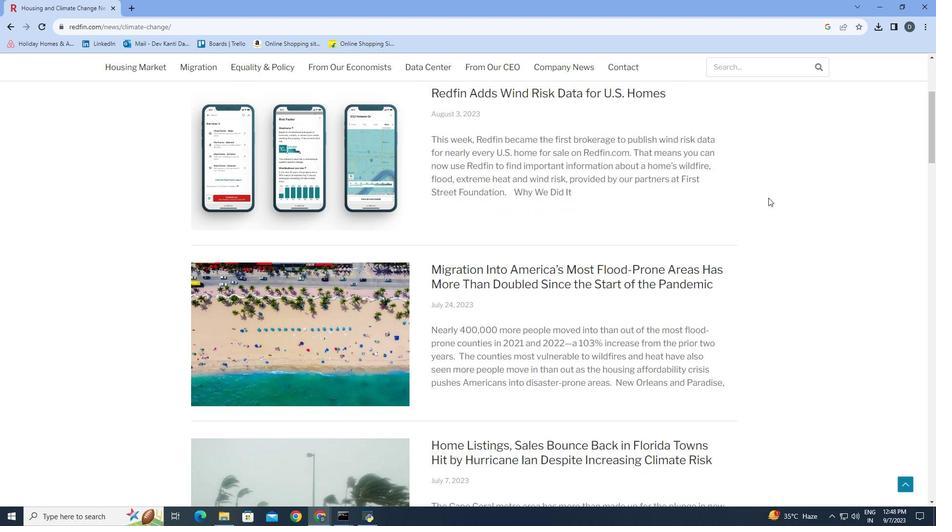 
Action: Mouse moved to (767, 200)
Screenshot: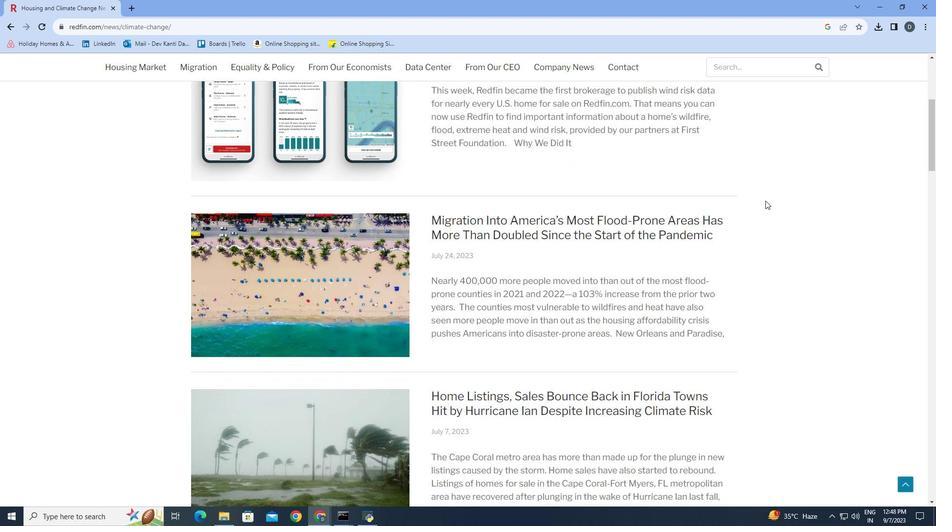 
Action: Mouse scrolled (767, 200) with delta (0, 0)
Screenshot: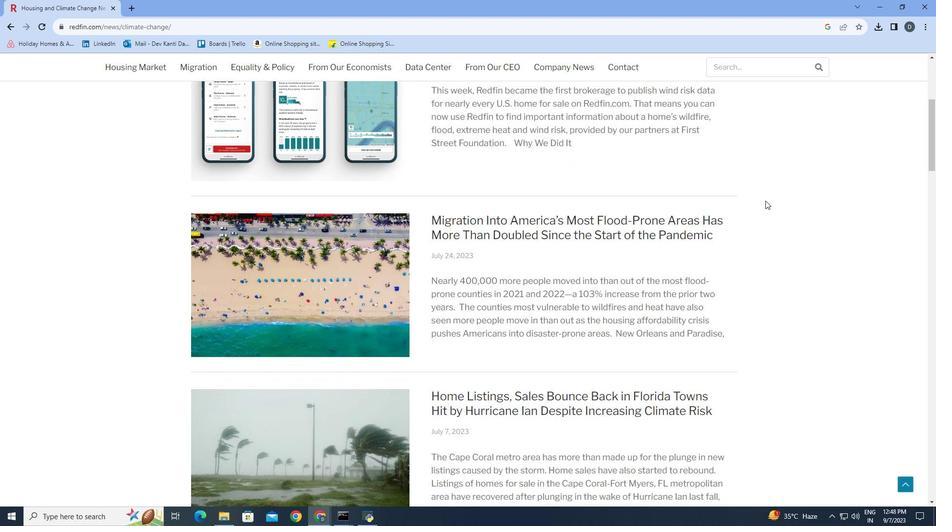 
Action: Mouse moved to (766, 203)
Screenshot: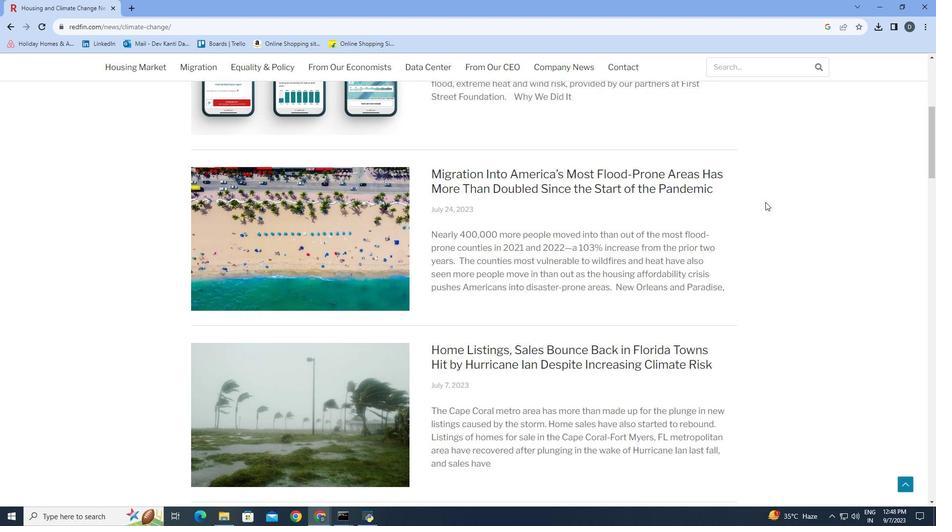 
Action: Mouse scrolled (766, 202) with delta (0, 0)
Screenshot: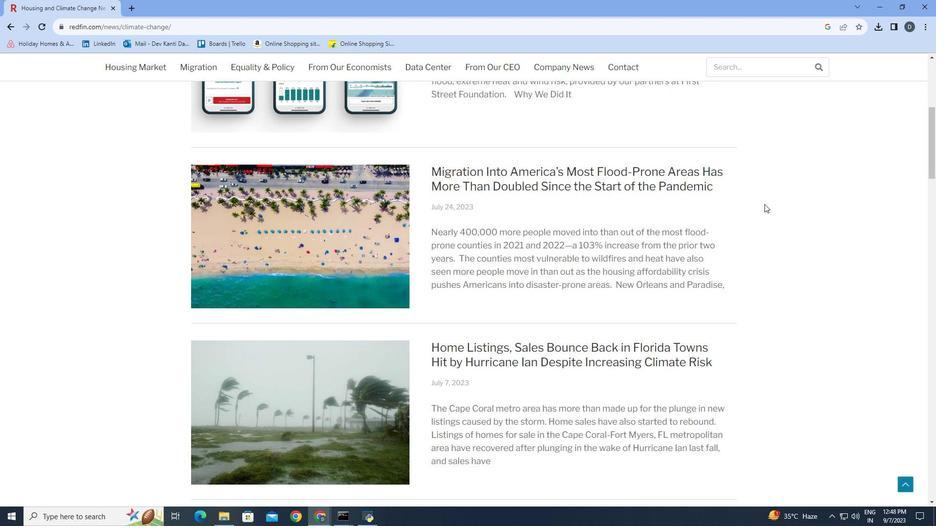 
Action: Mouse moved to (765, 206)
Screenshot: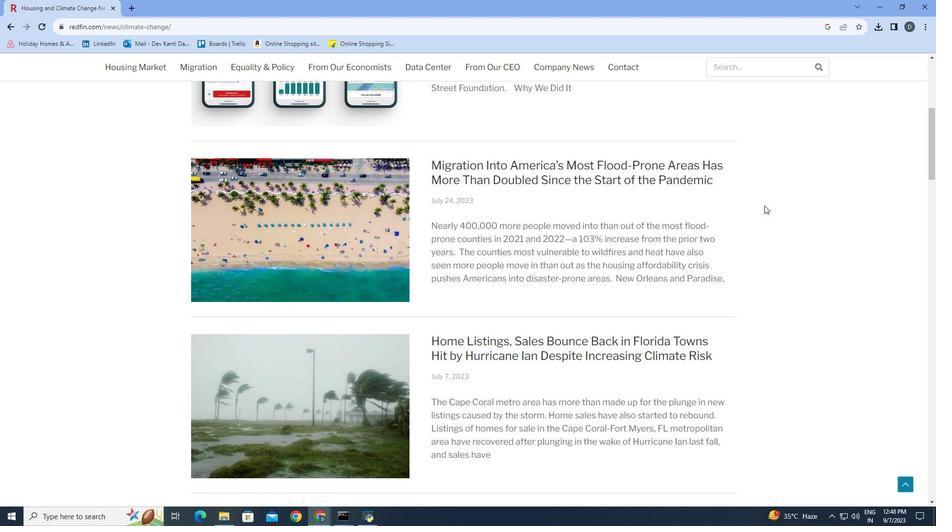 
Action: Mouse scrolled (765, 206) with delta (0, 0)
Screenshot: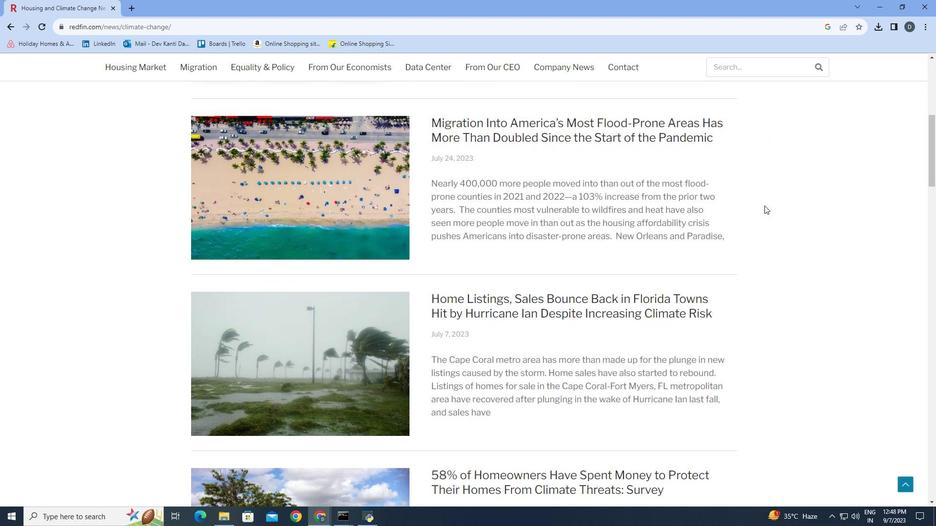 
Action: Mouse moved to (764, 206)
Screenshot: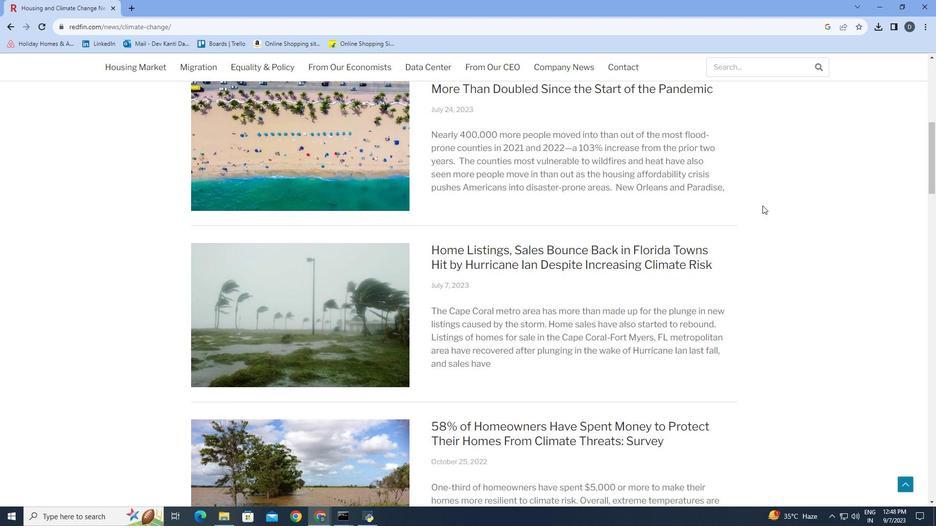 
Action: Mouse scrolled (764, 206) with delta (0, 0)
Screenshot: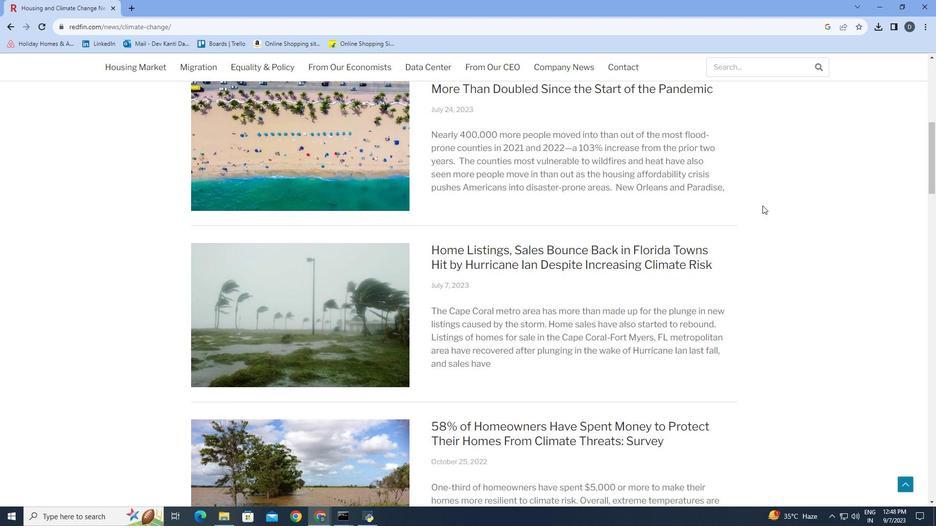 
Action: Mouse moved to (762, 208)
Screenshot: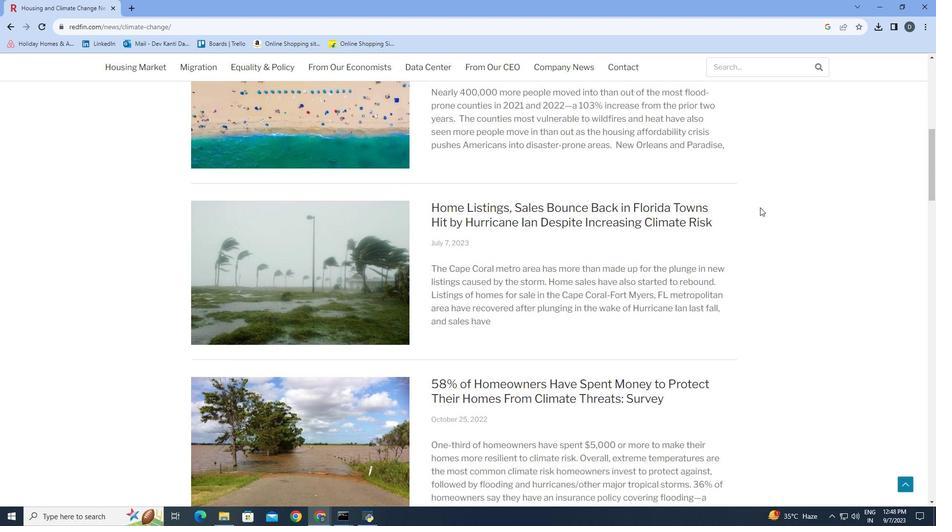 
Action: Mouse scrolled (762, 207) with delta (0, 0)
Screenshot: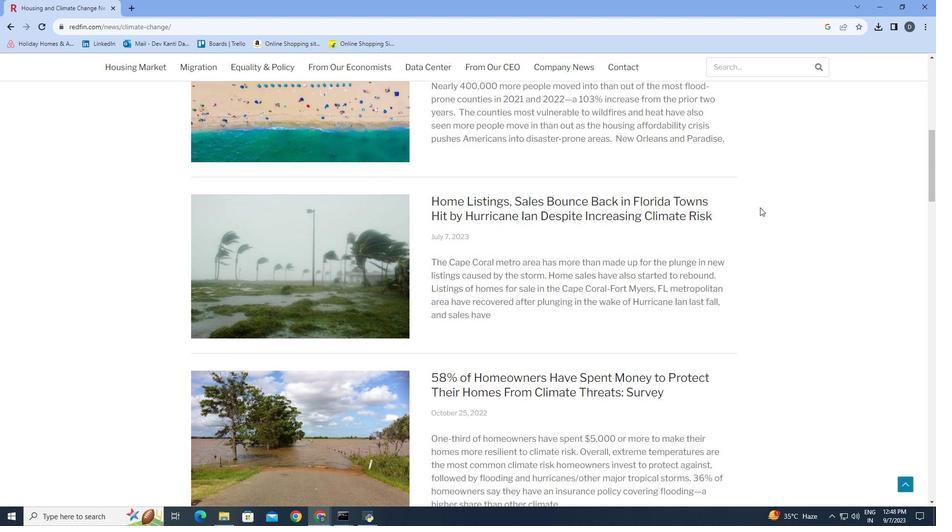 
Action: Mouse moved to (761, 208)
Screenshot: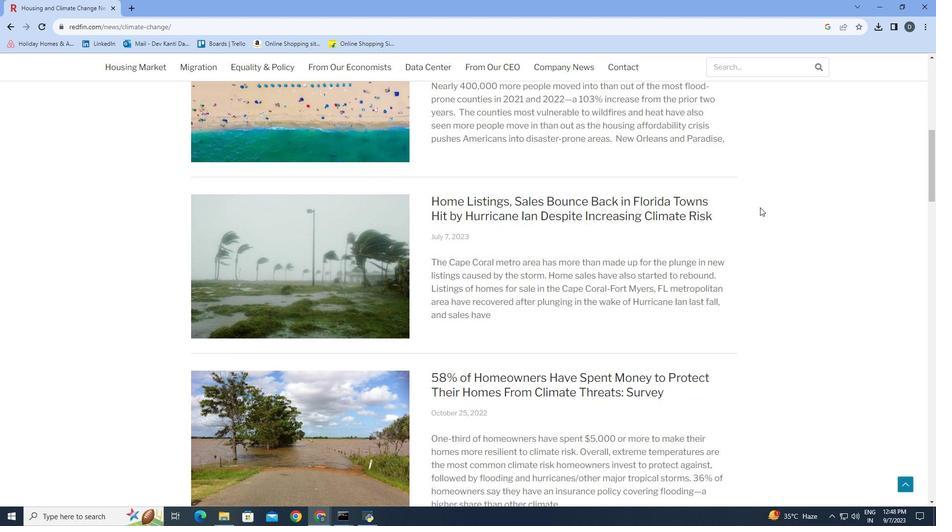 
Action: Mouse scrolled (761, 208) with delta (0, 0)
Screenshot: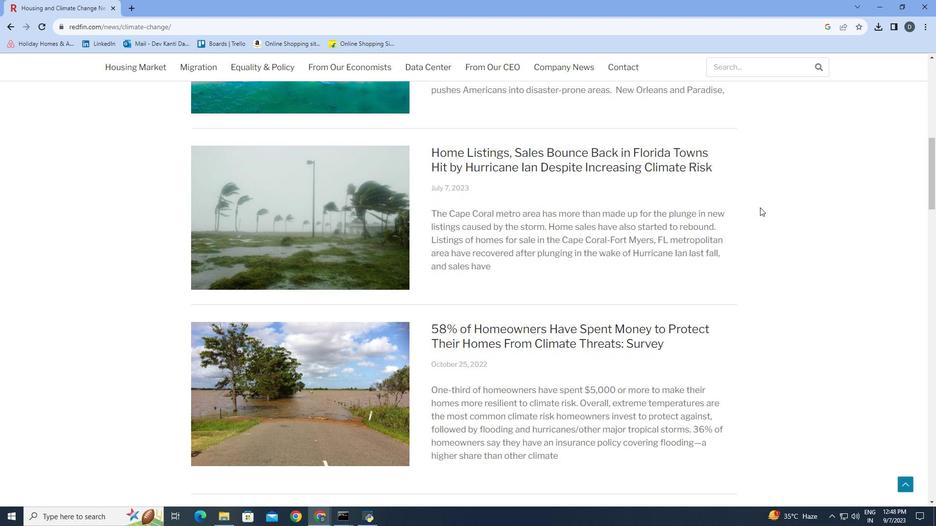 
Action: Mouse moved to (761, 208)
Screenshot: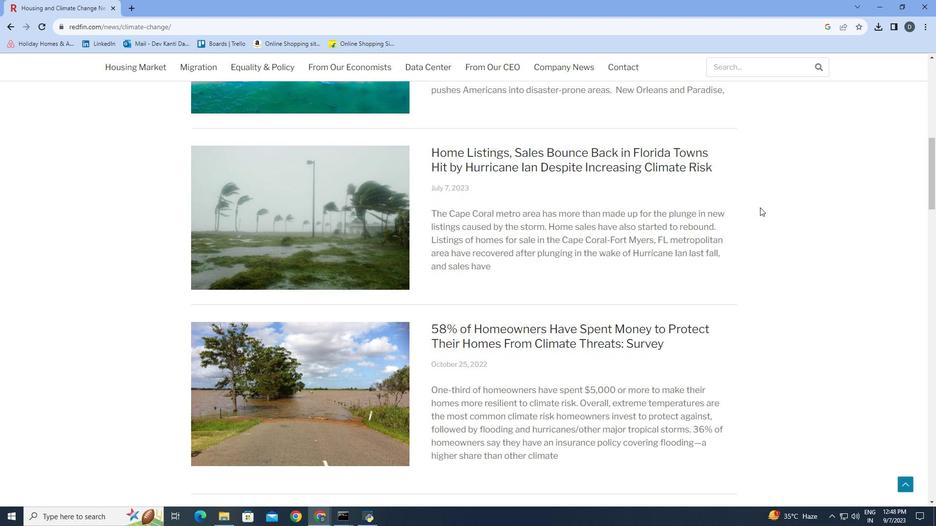 
Action: Mouse scrolled (761, 208) with delta (0, 0)
Screenshot: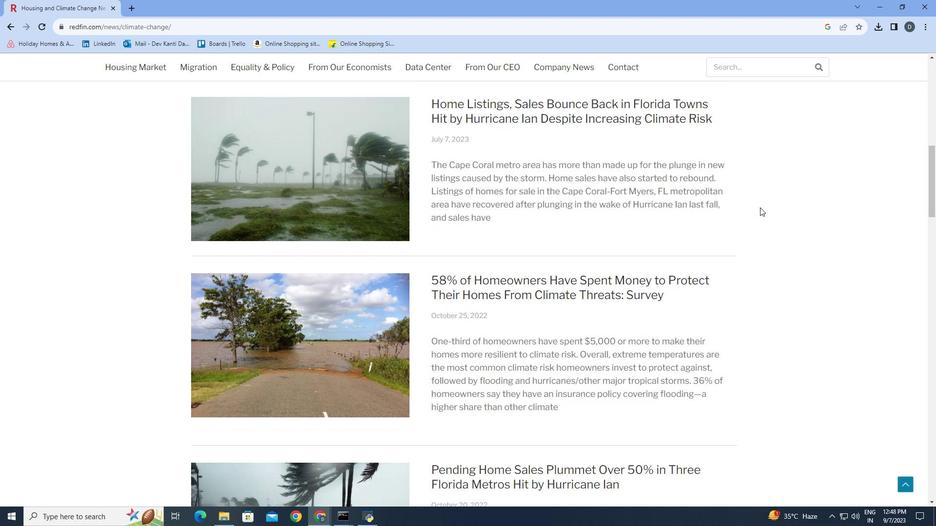 
Action: Mouse moved to (761, 208)
Screenshot: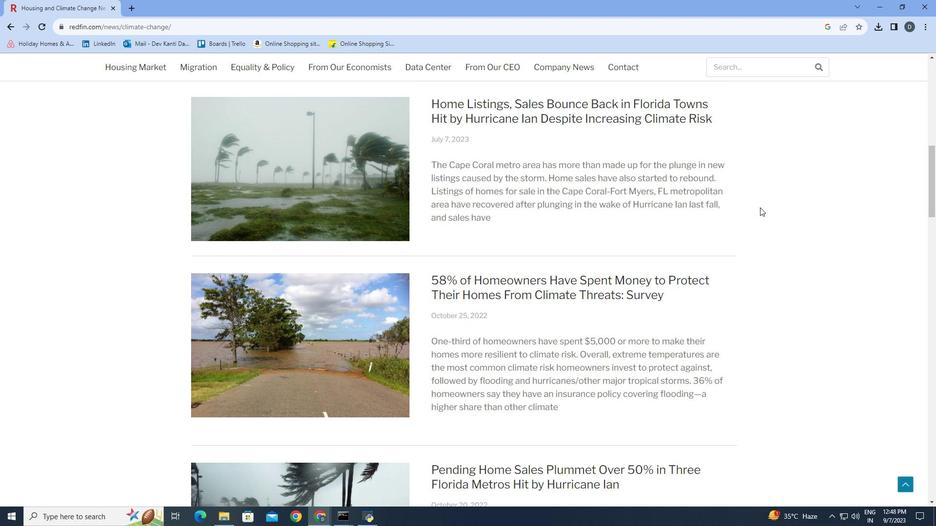 
Action: Mouse scrolled (761, 208) with delta (0, 0)
Screenshot: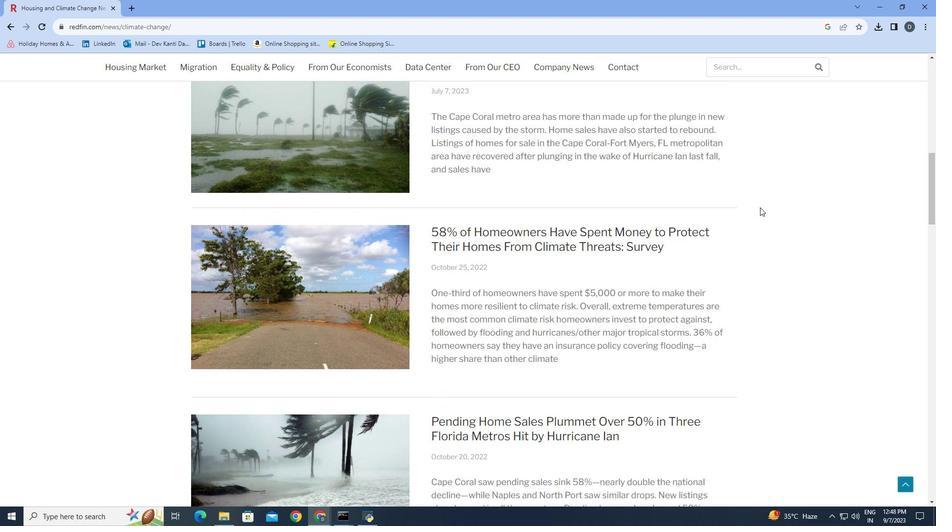 
Action: Mouse scrolled (761, 208) with delta (0, 0)
Screenshot: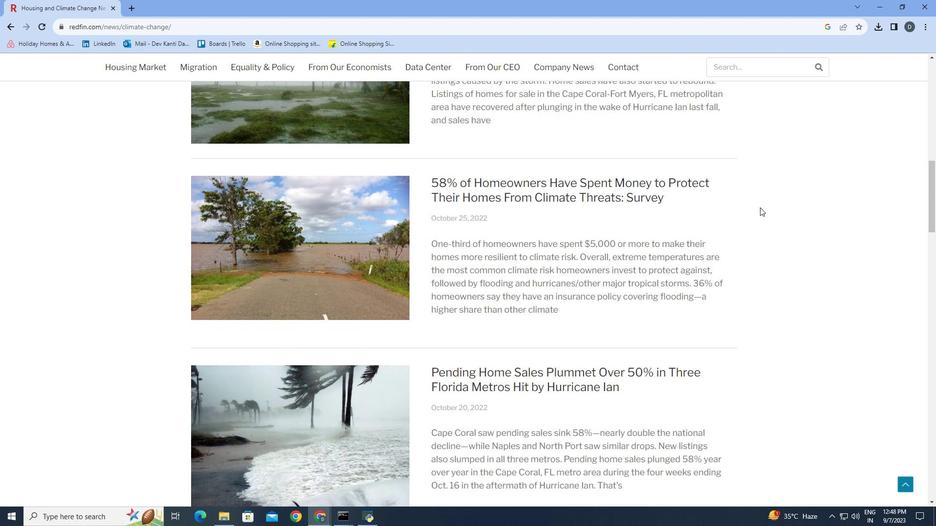 
Action: Mouse scrolled (761, 208) with delta (0, 0)
Screenshot: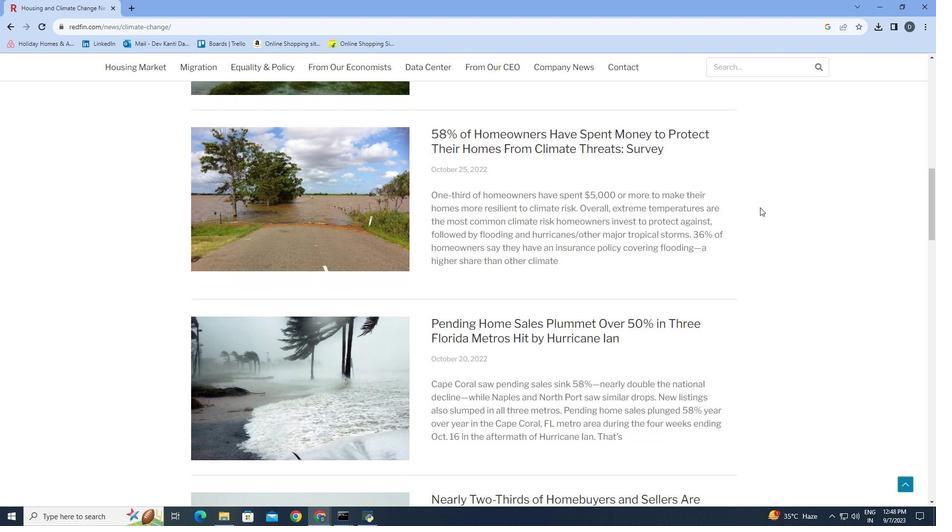 
Action: Mouse scrolled (761, 208) with delta (0, 0)
Screenshot: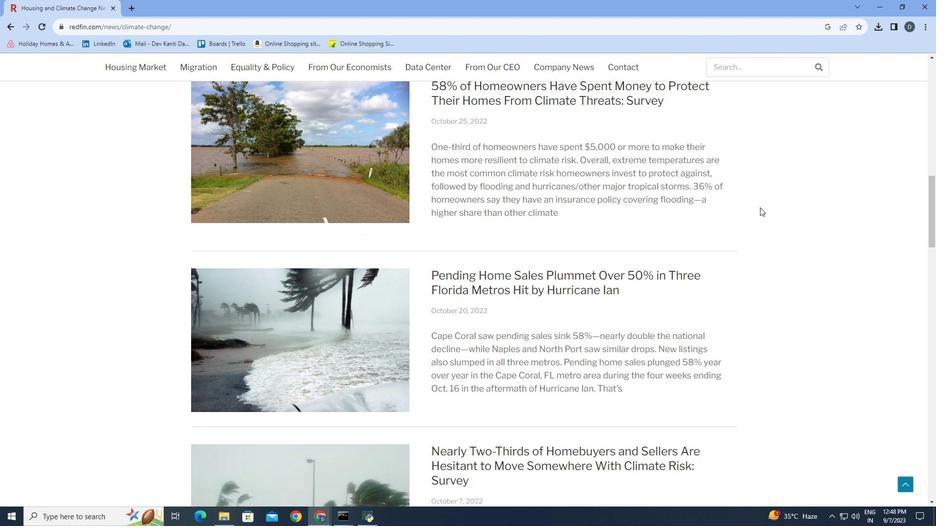 
Action: Mouse moved to (761, 208)
Screenshot: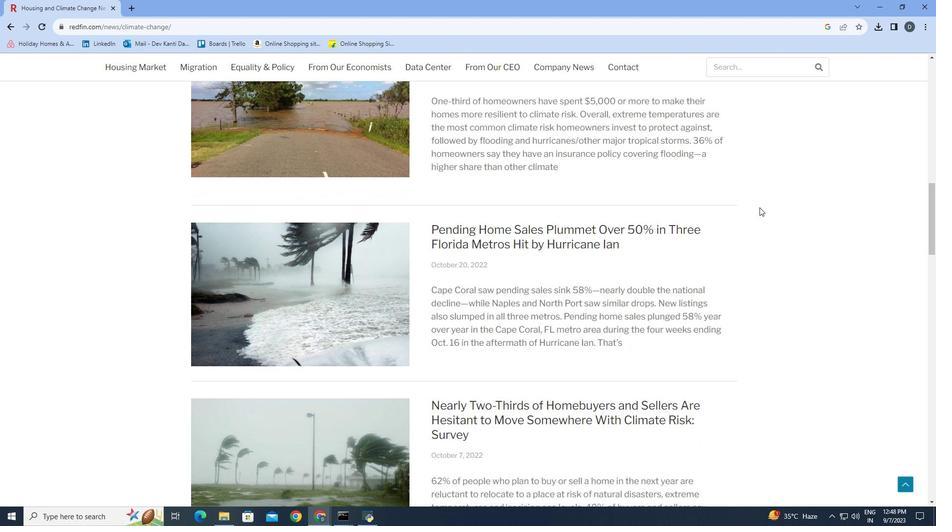
Action: Mouse scrolled (761, 208) with delta (0, 0)
Screenshot: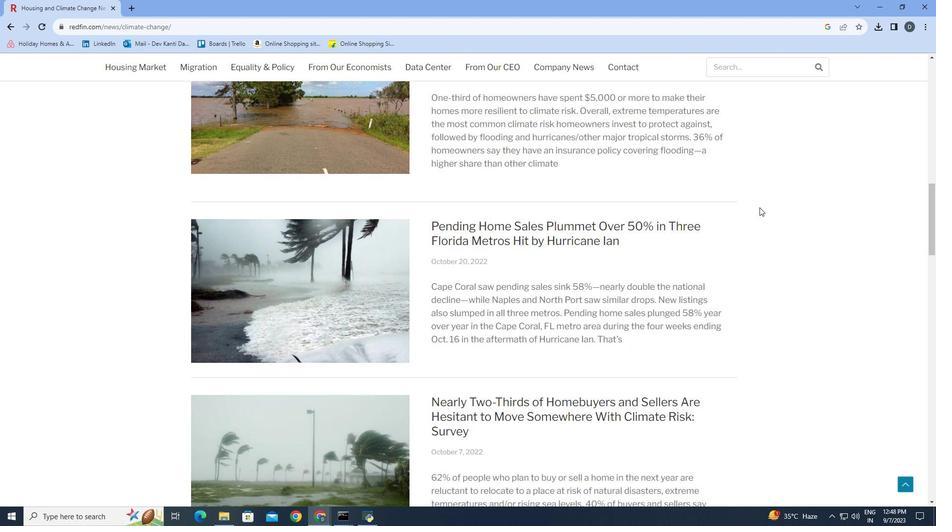 
Action: Mouse moved to (761, 208)
Screenshot: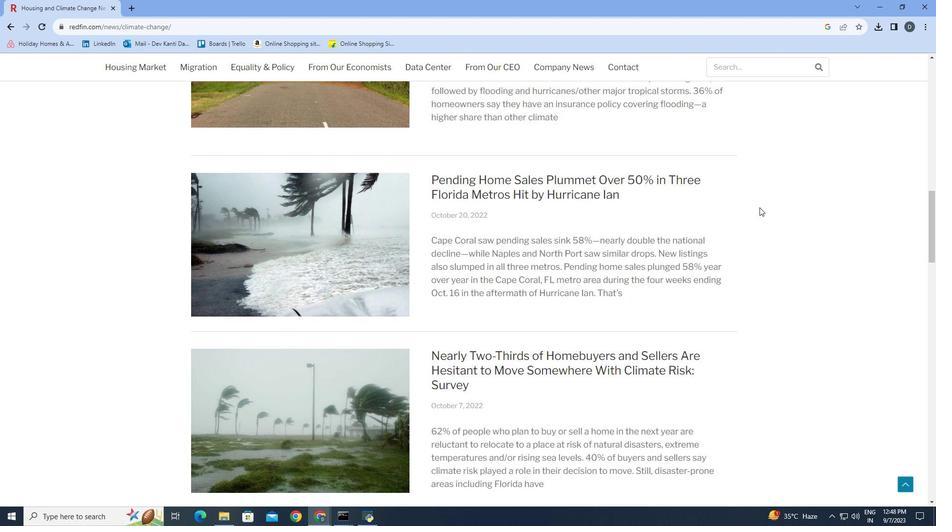 
Action: Mouse scrolled (761, 208) with delta (0, 0)
Screenshot: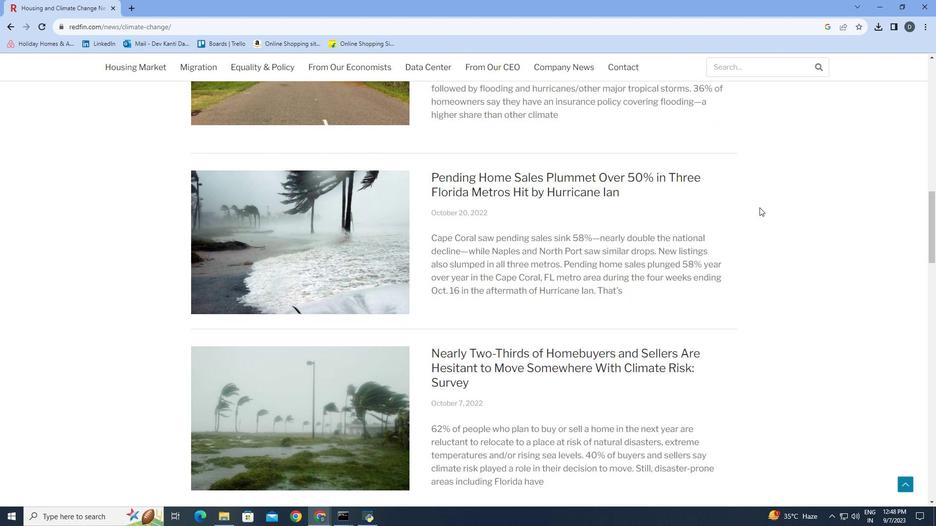 
Action: Mouse scrolled (761, 208) with delta (0, 0)
Screenshot: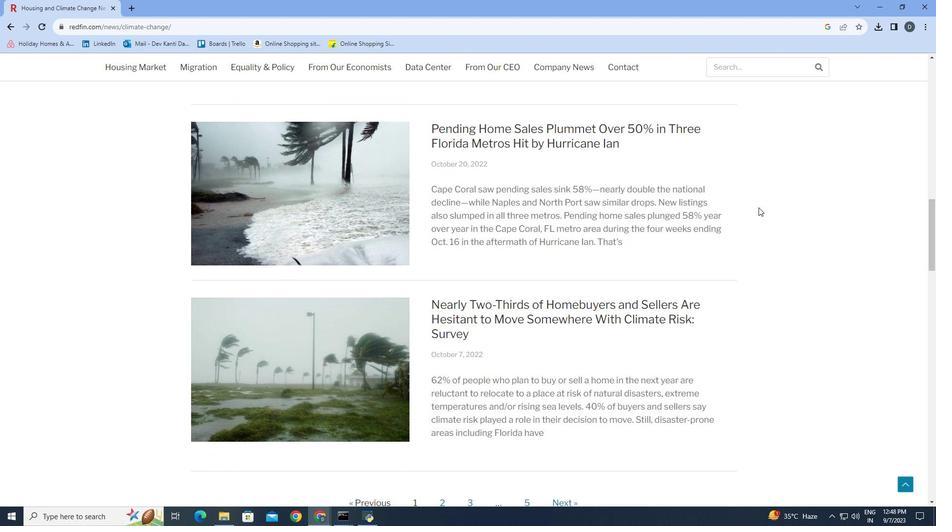 
Action: Mouse moved to (760, 208)
Screenshot: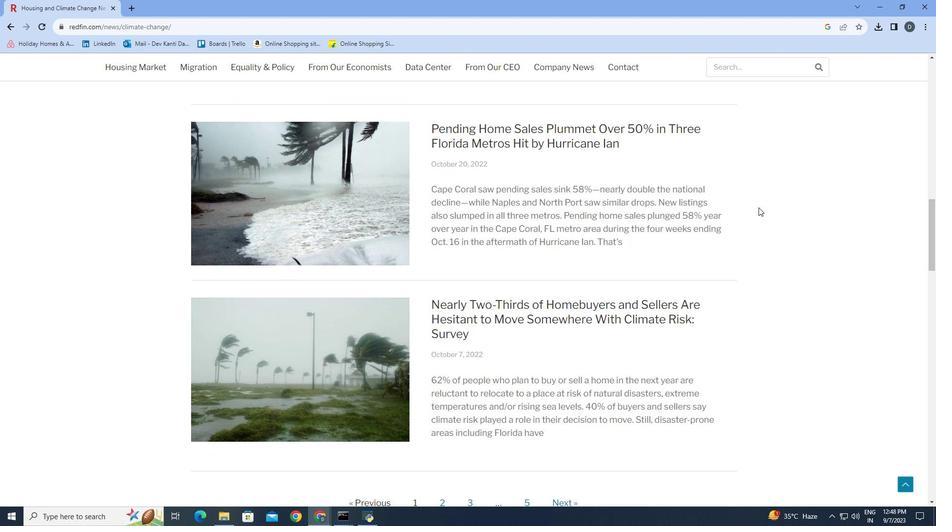 
Action: Mouse scrolled (760, 208) with delta (0, 0)
Screenshot: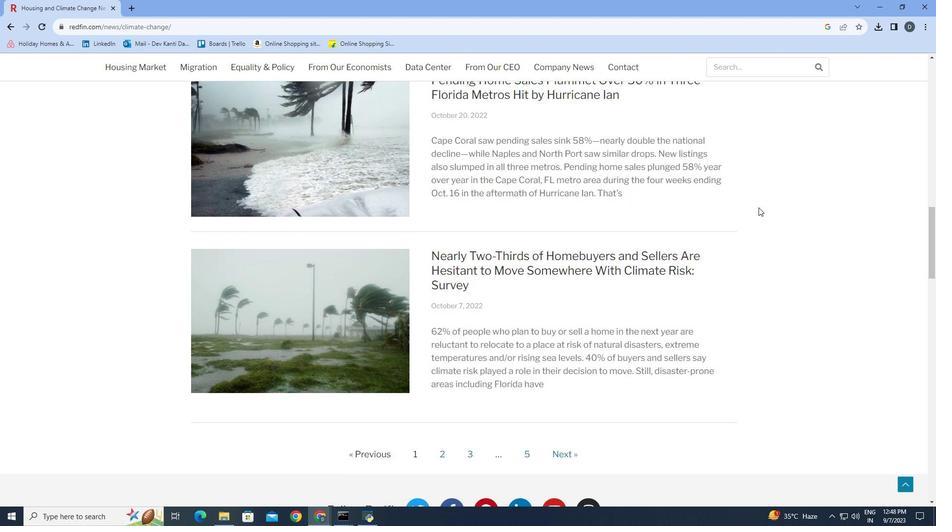 
Action: Mouse scrolled (760, 208) with delta (0, 0)
Screenshot: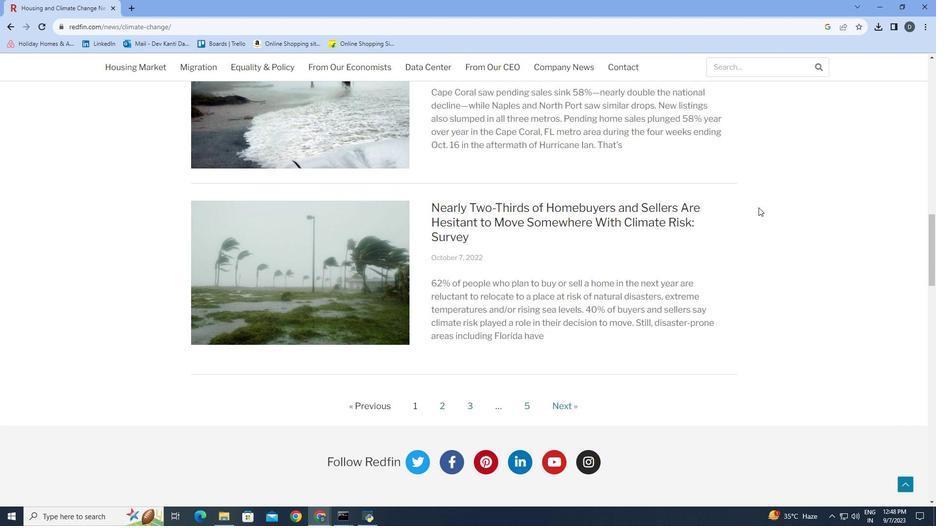 
Action: Mouse scrolled (760, 208) with delta (0, 0)
Screenshot: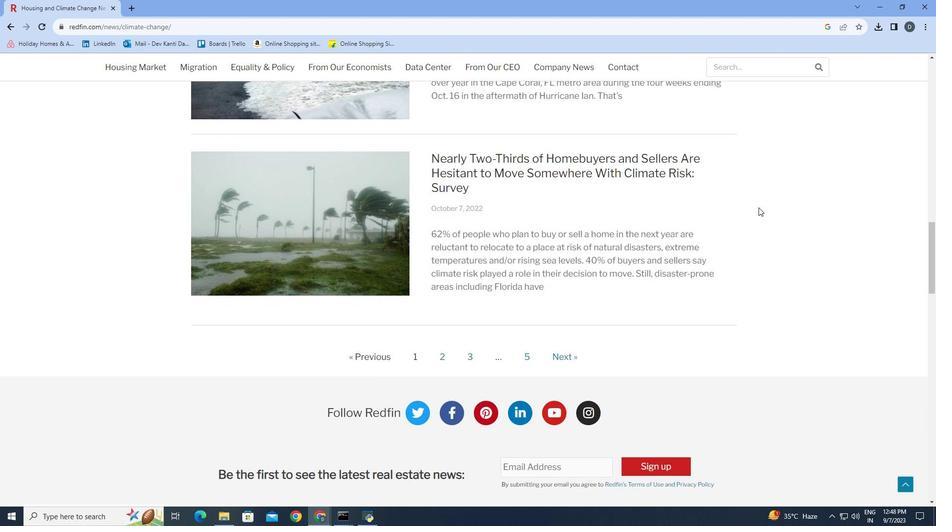 
Action: Mouse scrolled (760, 208) with delta (0, 0)
Screenshot: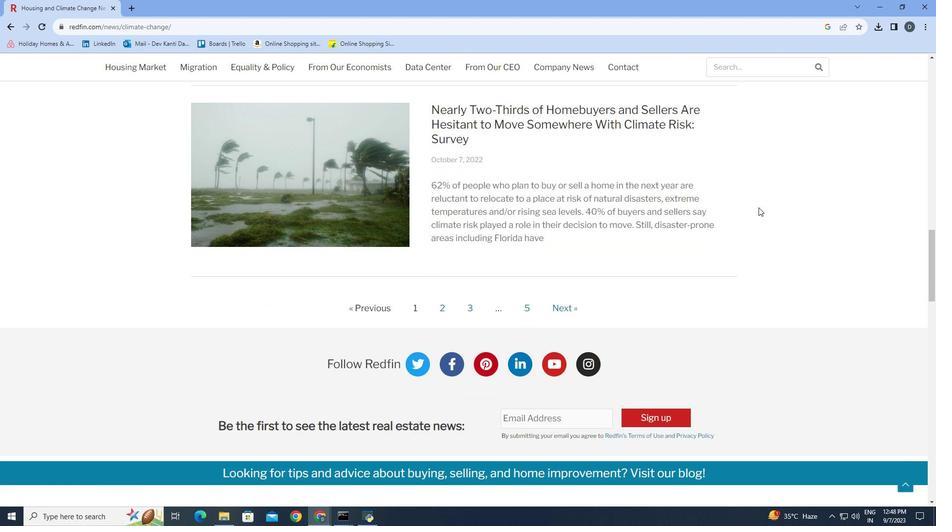 
Action: Mouse scrolled (760, 208) with delta (0, 0)
Screenshot: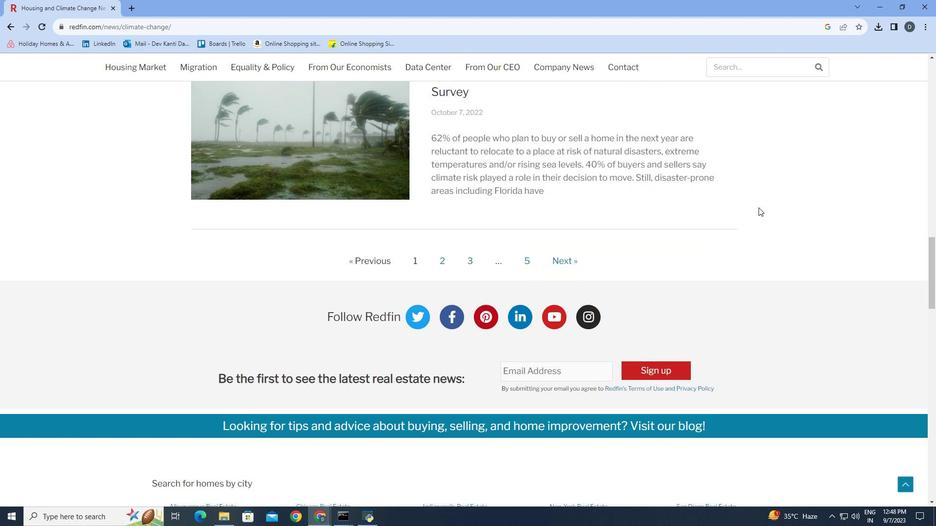 
Action: Mouse scrolled (760, 208) with delta (0, 0)
Screenshot: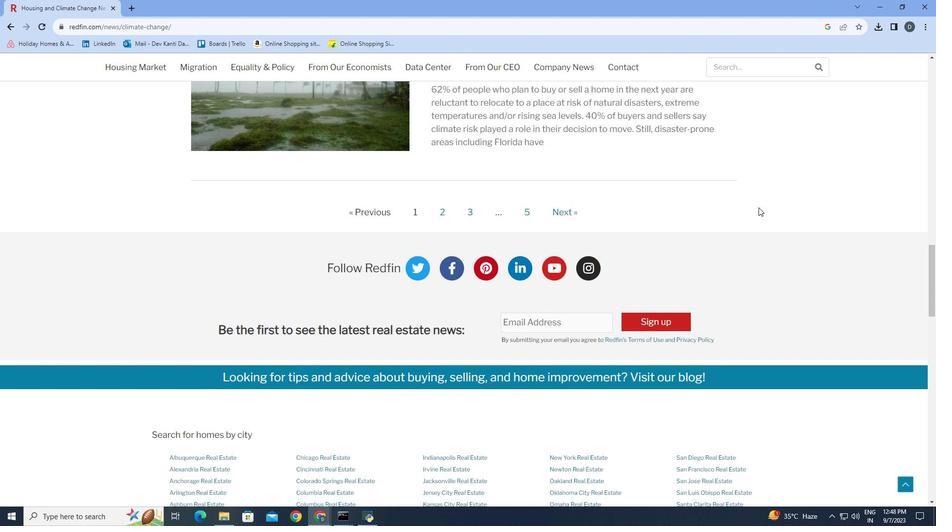 
Action: Mouse moved to (760, 208)
Screenshot: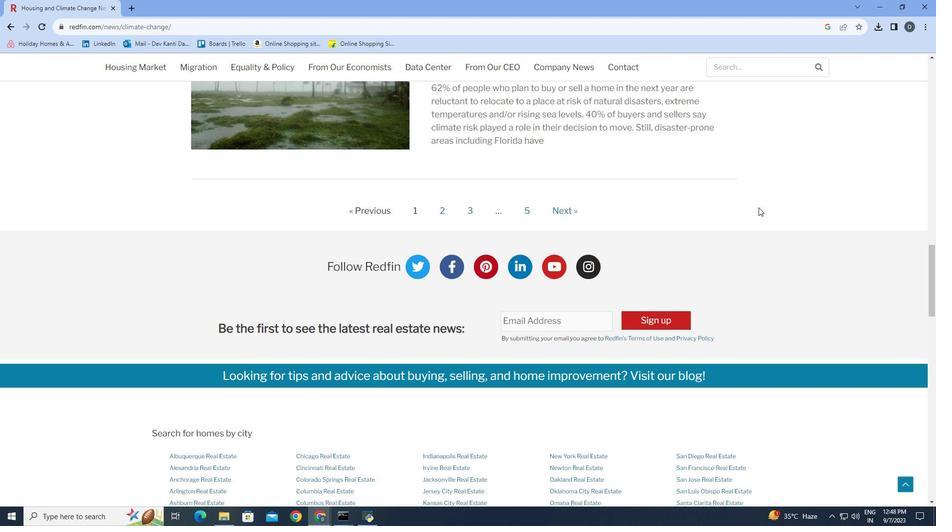 
Action: Mouse scrolled (760, 208) with delta (0, 0)
Screenshot: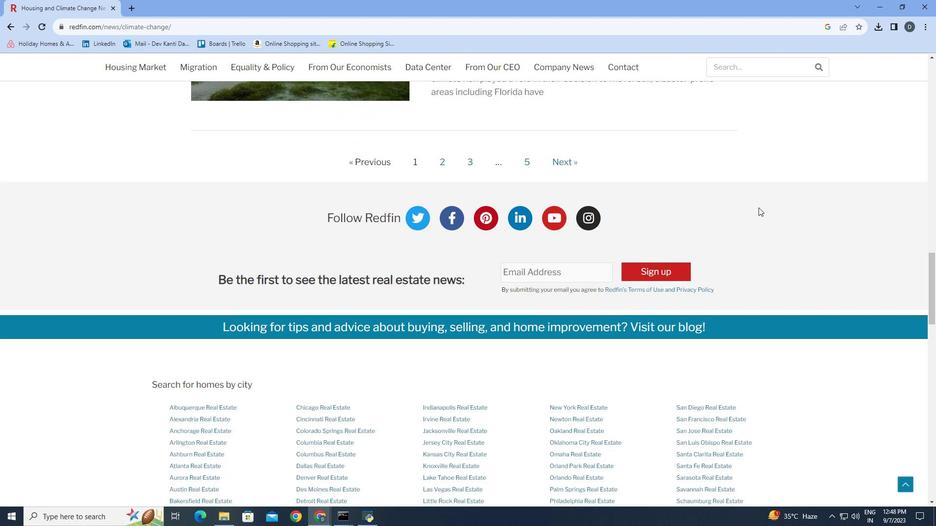 
Action: Mouse scrolled (760, 208) with delta (0, 0)
Screenshot: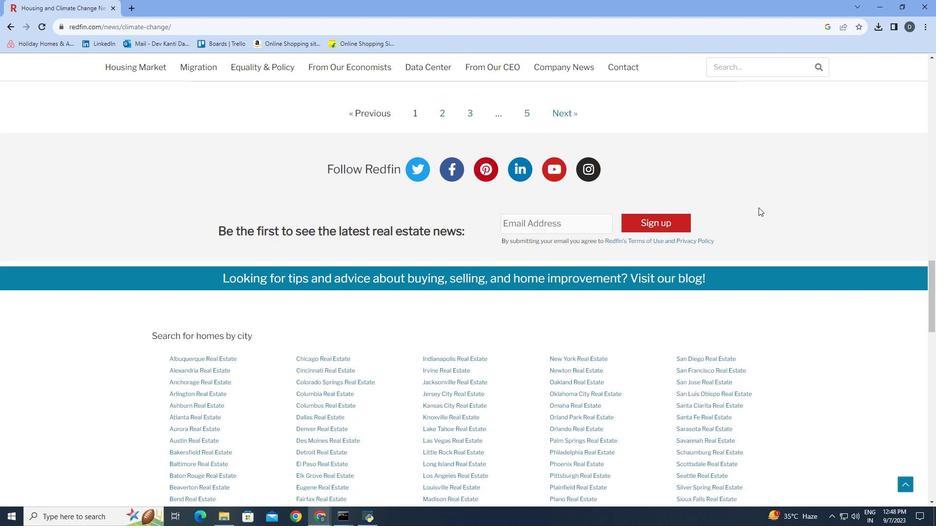 
Action: Mouse scrolled (760, 208) with delta (0, 0)
Screenshot: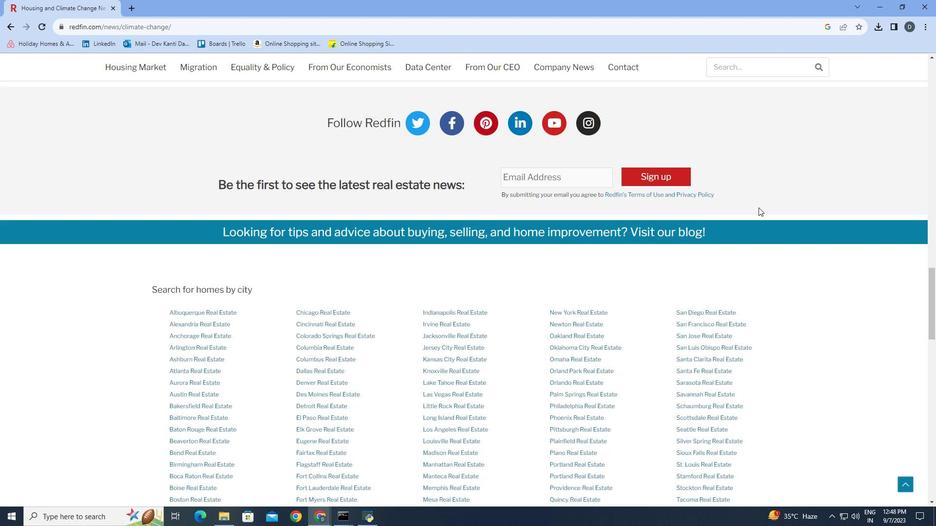 
Action: Mouse scrolled (760, 208) with delta (0, 0)
Screenshot: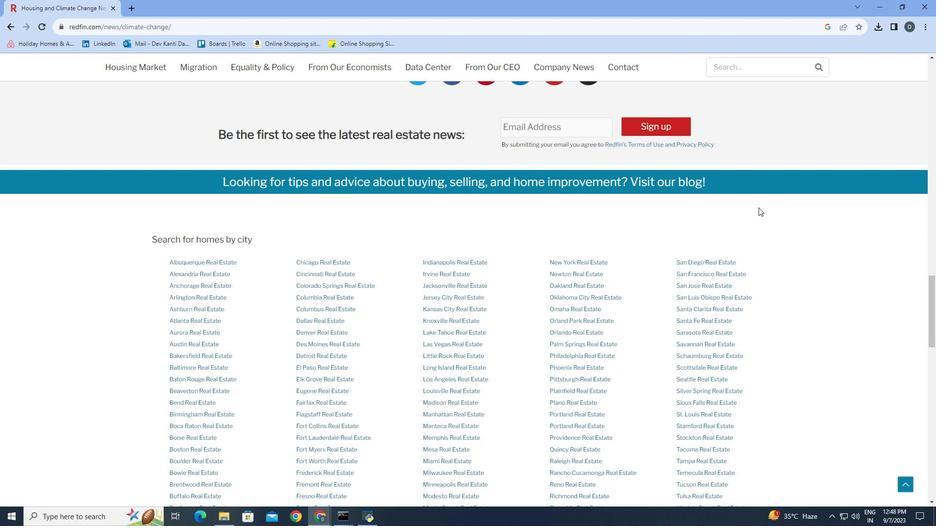 
Action: Mouse scrolled (760, 208) with delta (0, 0)
Screenshot: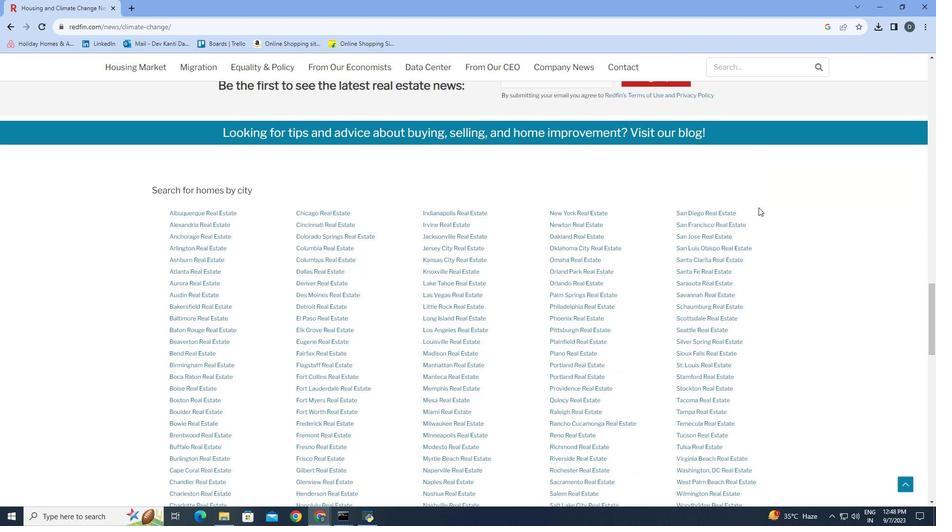 
Action: Mouse moved to (760, 208)
Screenshot: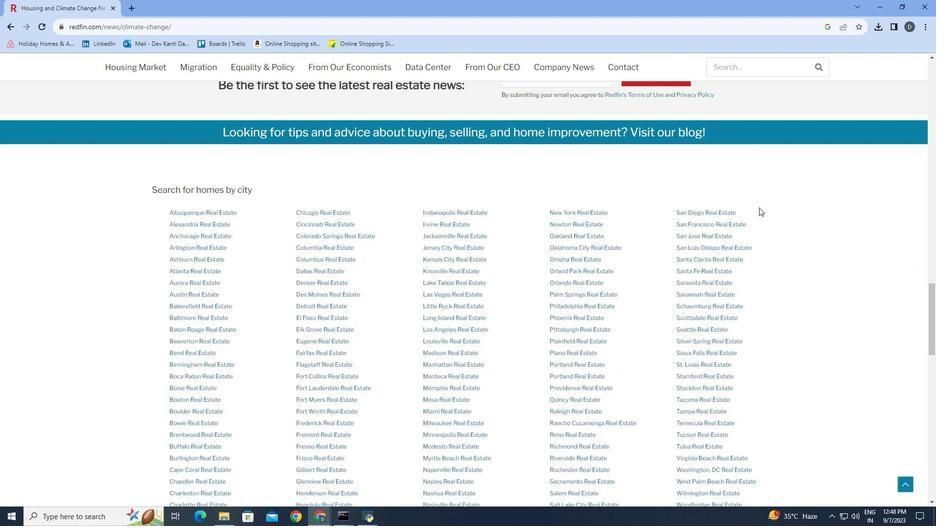 
